 Task: Find connections with filter location Tadmaït with filter topic #personalbrandingwith filter profile language Spanish with filter current company Software Testing Studio with filter school Sri Venkateswara College of Engineering with filter industry Retail Pharmacies with filter service category Editing with filter keywords title Computer Programmer
Action: Mouse moved to (553, 73)
Screenshot: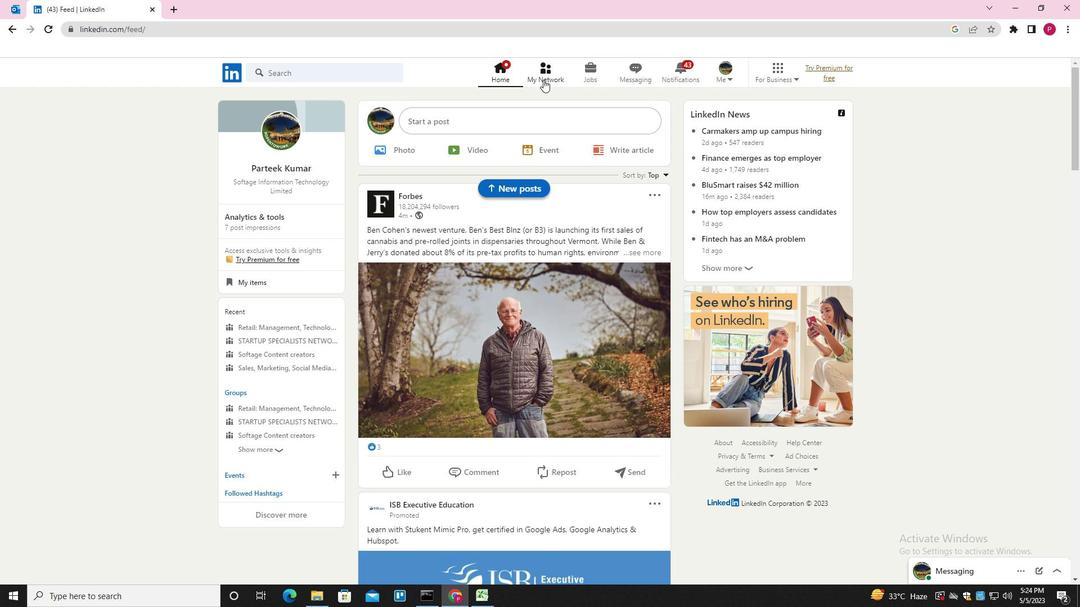 
Action: Mouse pressed left at (553, 73)
Screenshot: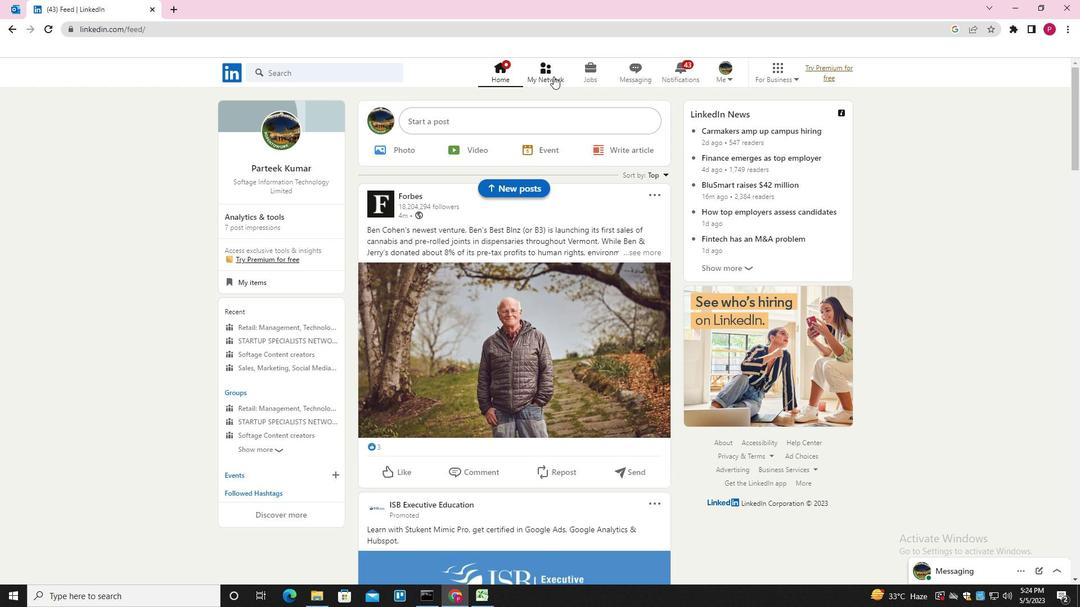 
Action: Mouse moved to (348, 139)
Screenshot: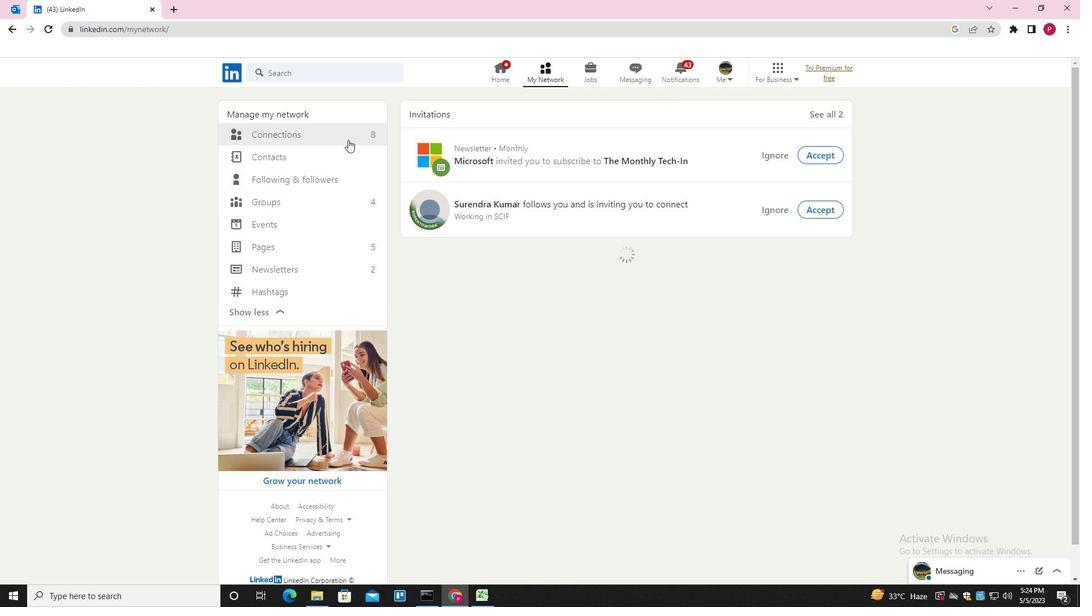 
Action: Mouse pressed left at (348, 139)
Screenshot: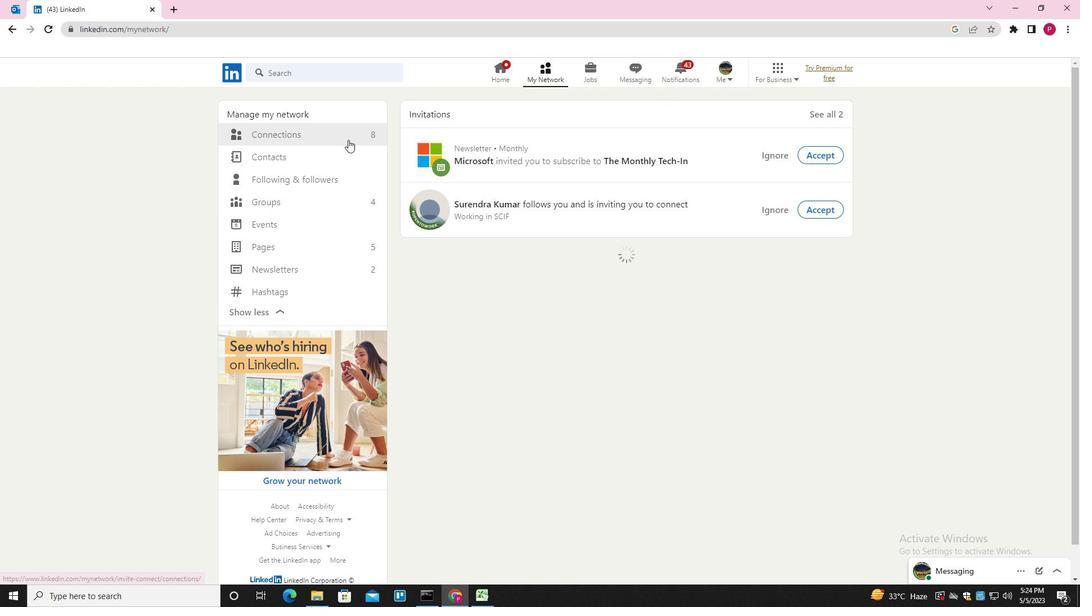 
Action: Mouse moved to (608, 138)
Screenshot: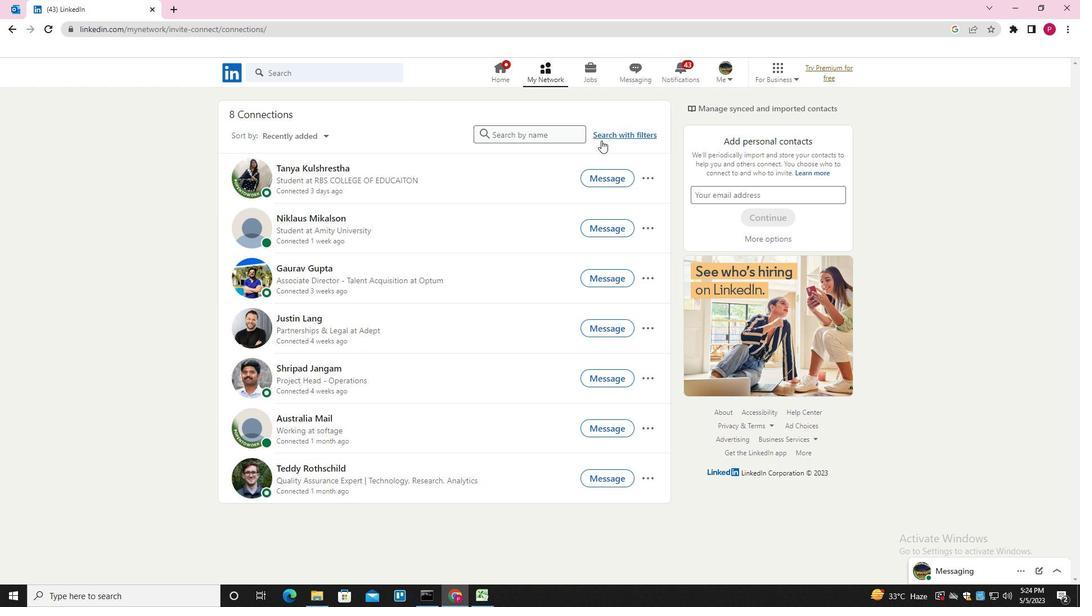 
Action: Mouse pressed left at (608, 138)
Screenshot: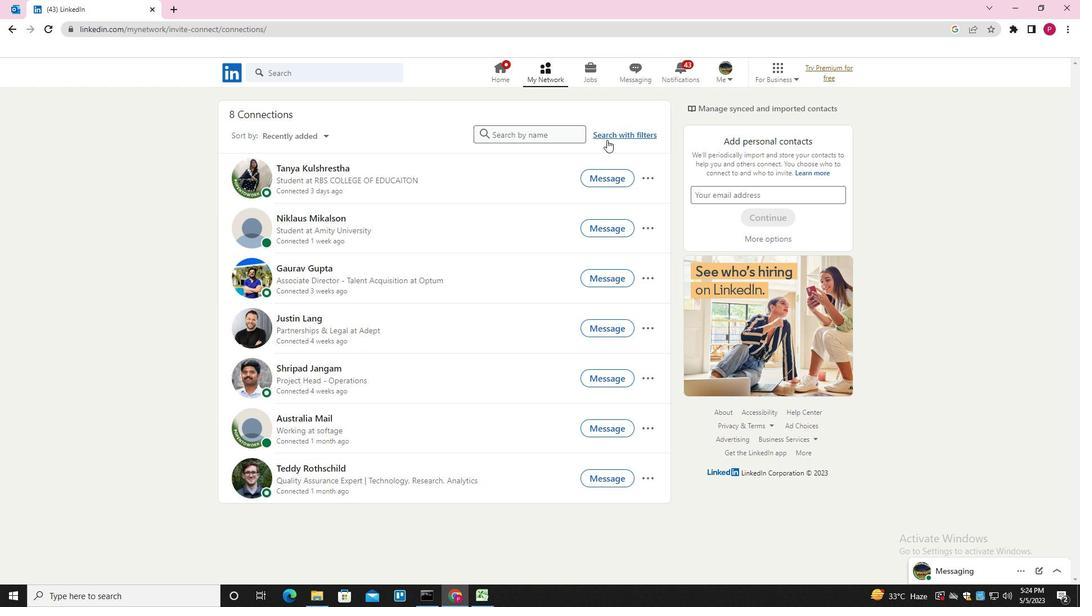 
Action: Mouse moved to (573, 103)
Screenshot: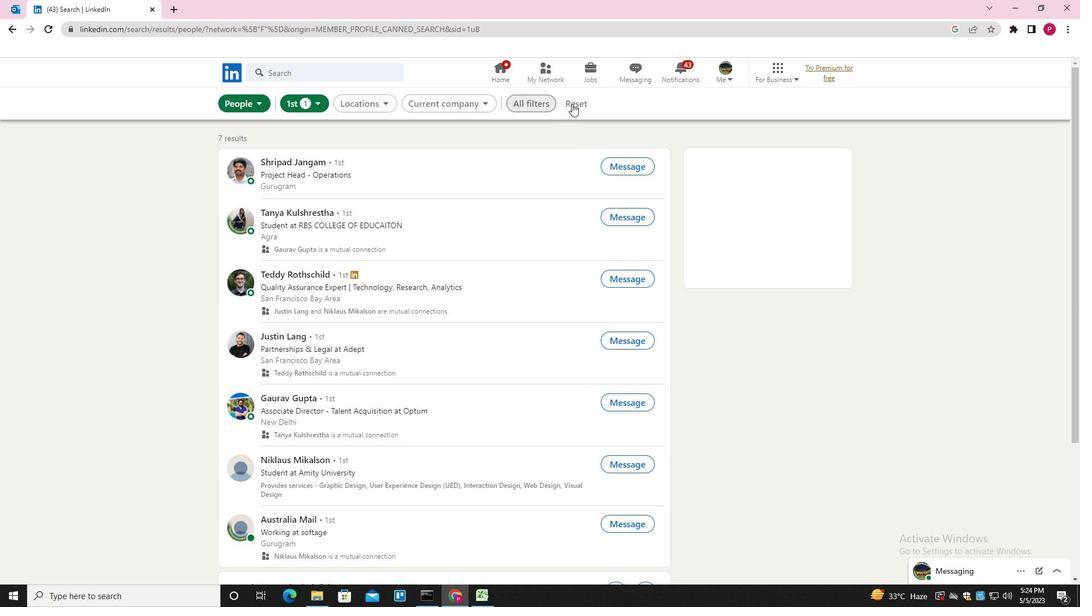 
Action: Mouse pressed left at (573, 103)
Screenshot: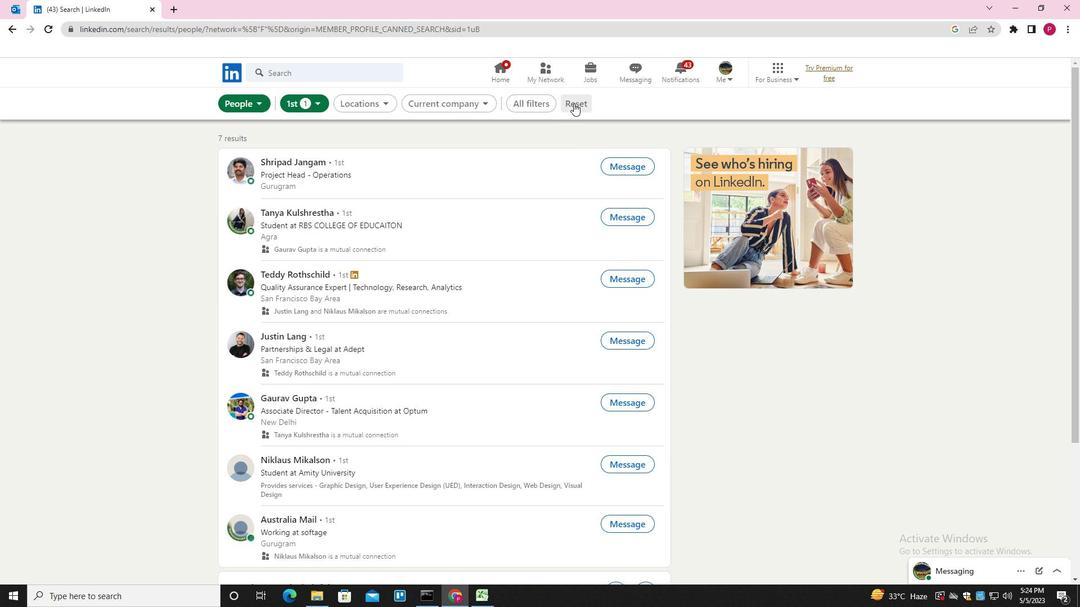 
Action: Mouse moved to (549, 103)
Screenshot: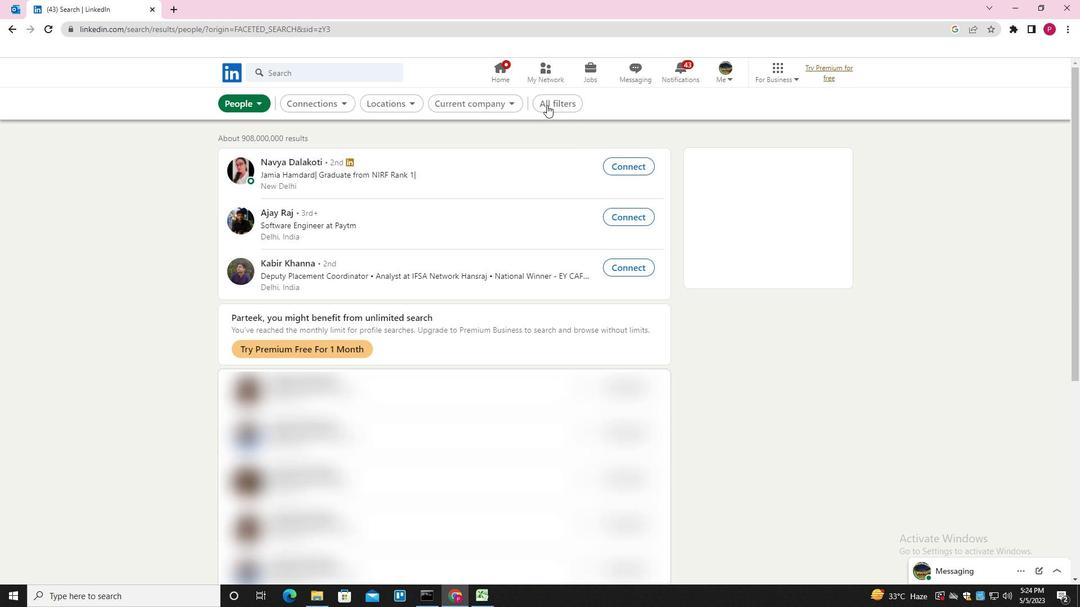 
Action: Mouse pressed left at (549, 103)
Screenshot: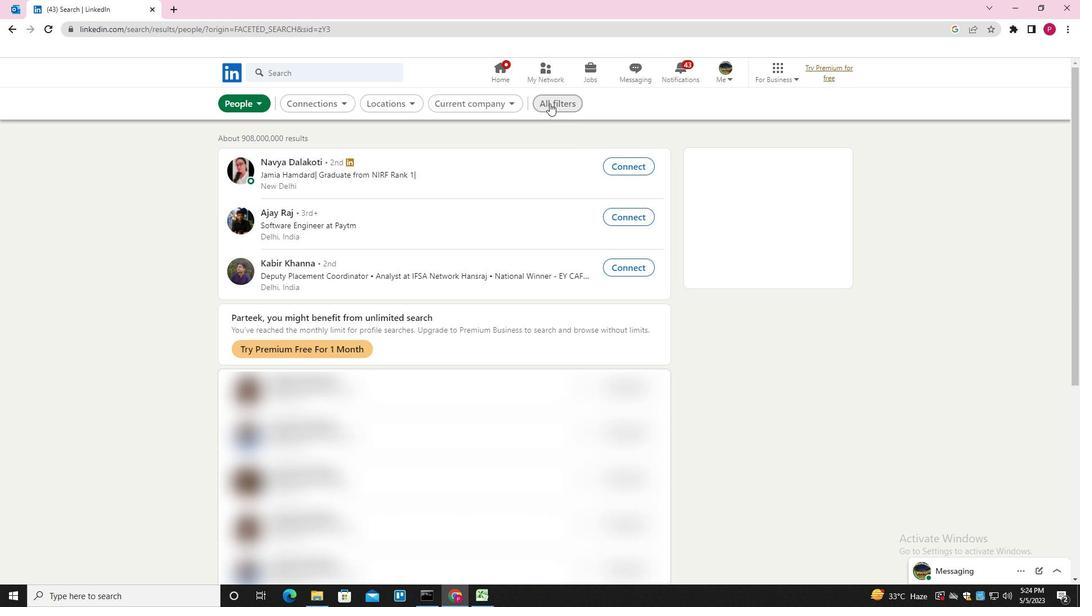 
Action: Mouse moved to (886, 274)
Screenshot: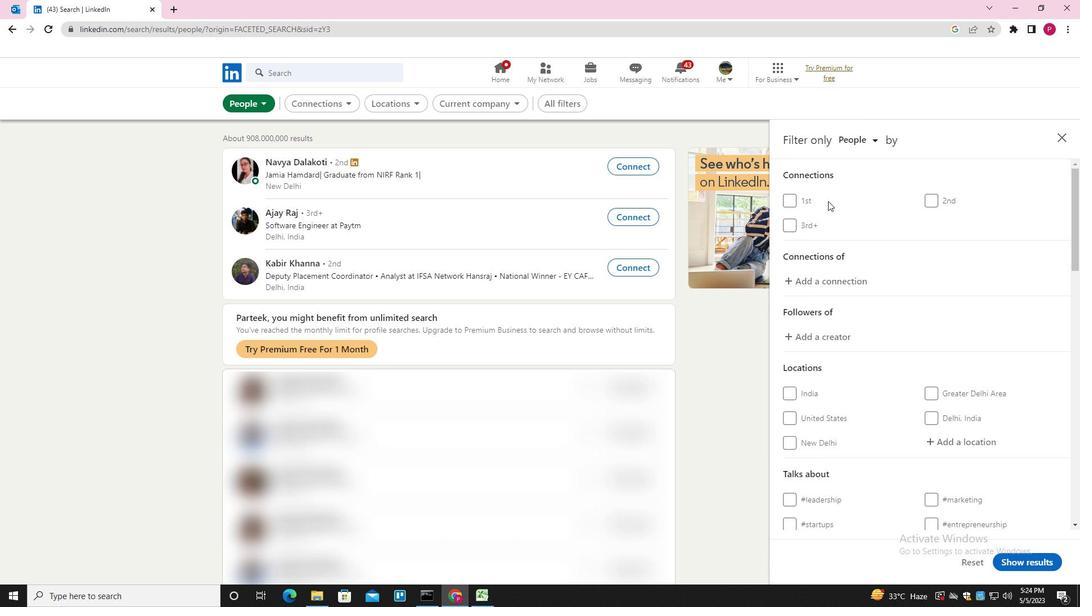 
Action: Mouse scrolled (886, 274) with delta (0, 0)
Screenshot: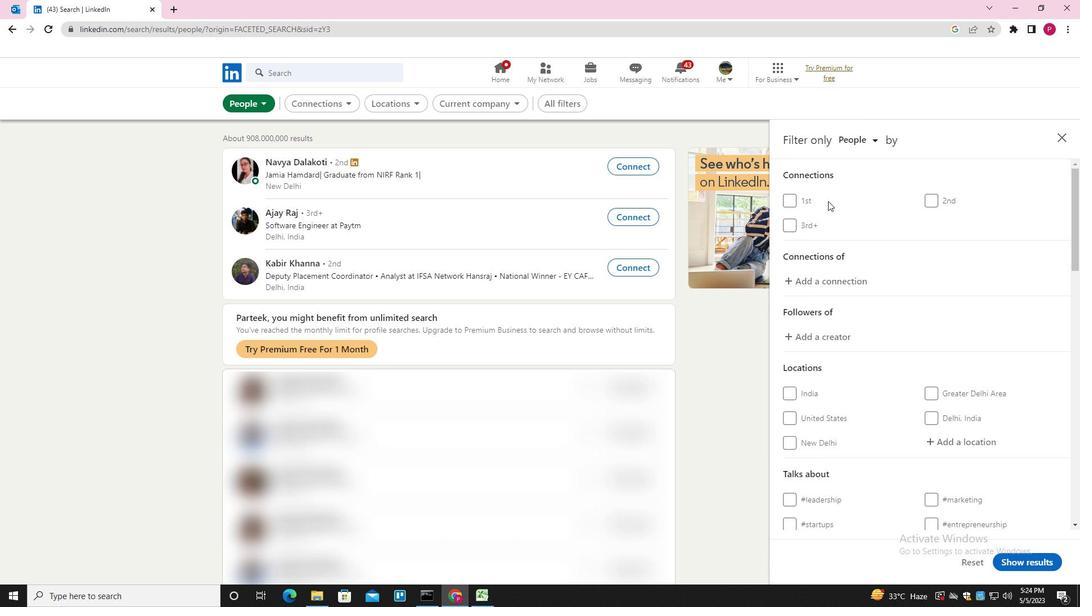 
Action: Mouse moved to (899, 296)
Screenshot: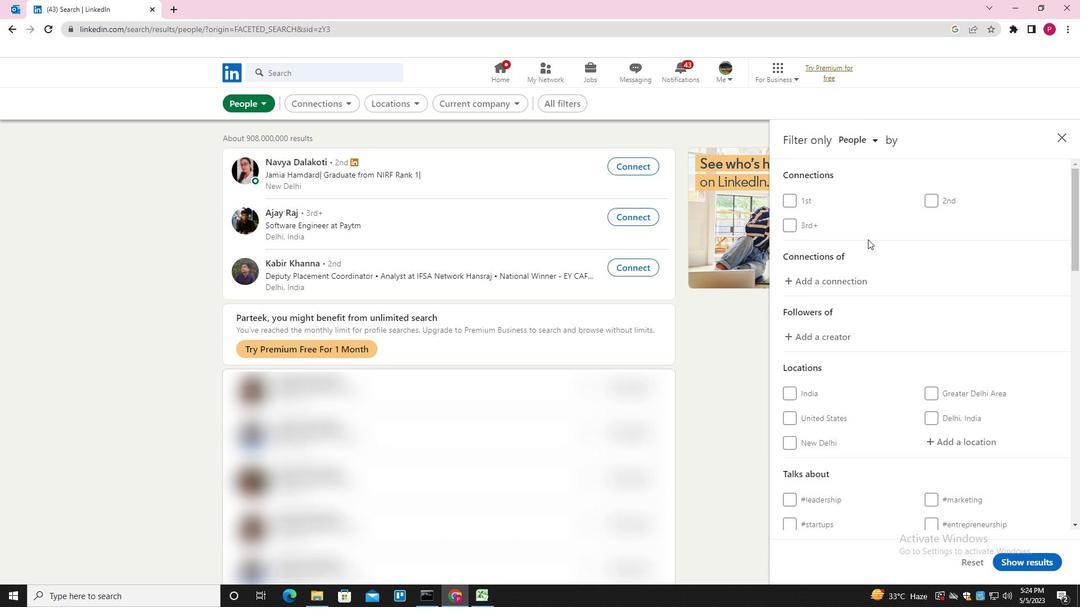 
Action: Mouse scrolled (899, 295) with delta (0, 0)
Screenshot: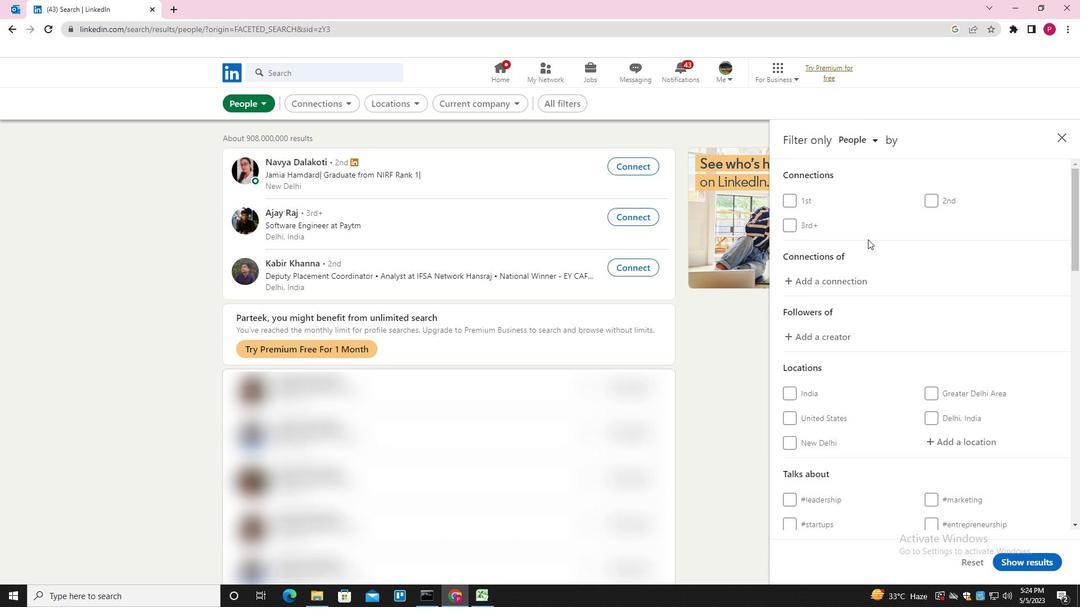
Action: Mouse moved to (947, 326)
Screenshot: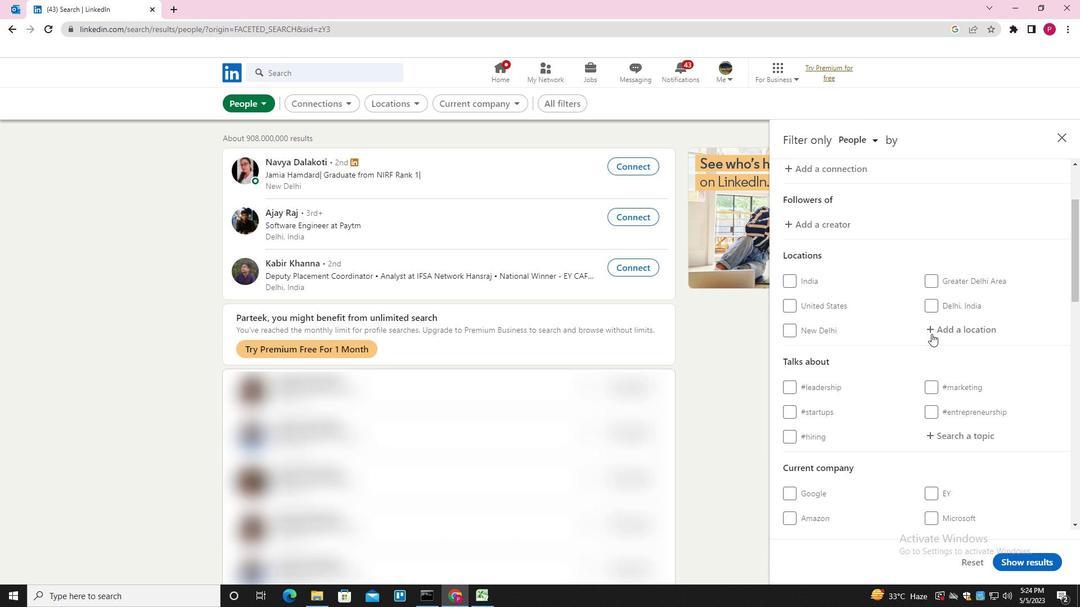 
Action: Mouse pressed left at (947, 326)
Screenshot: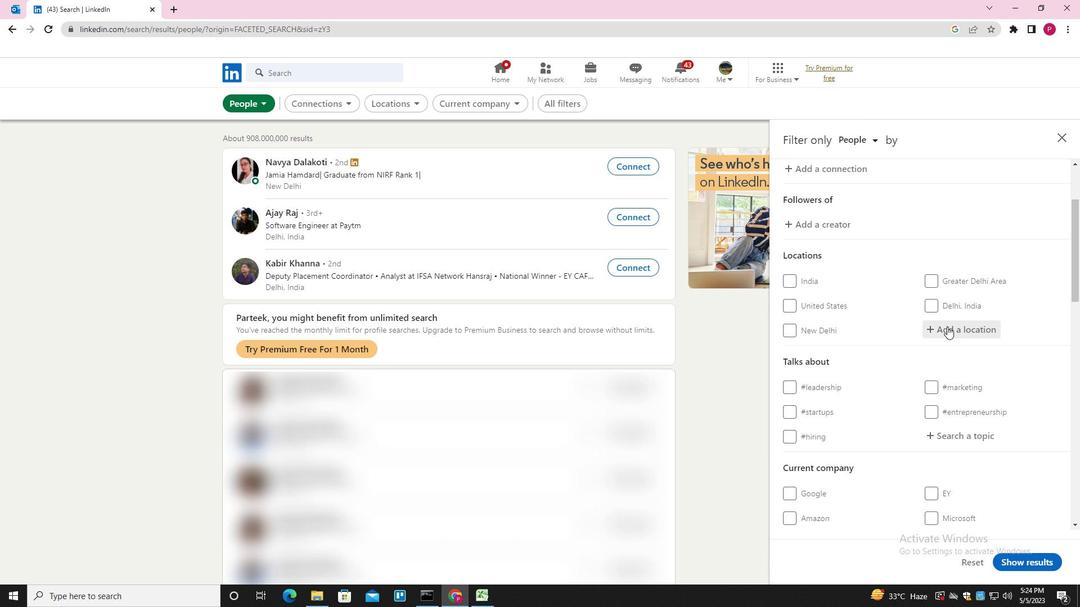 
Action: Key pressed <Key.shift>TAD<Key.space><Key.shift>MAI<Key.backspace><Key.backspace><Key.backspace><Key.backspace>MAIT<Key.down><Key.enter>
Screenshot: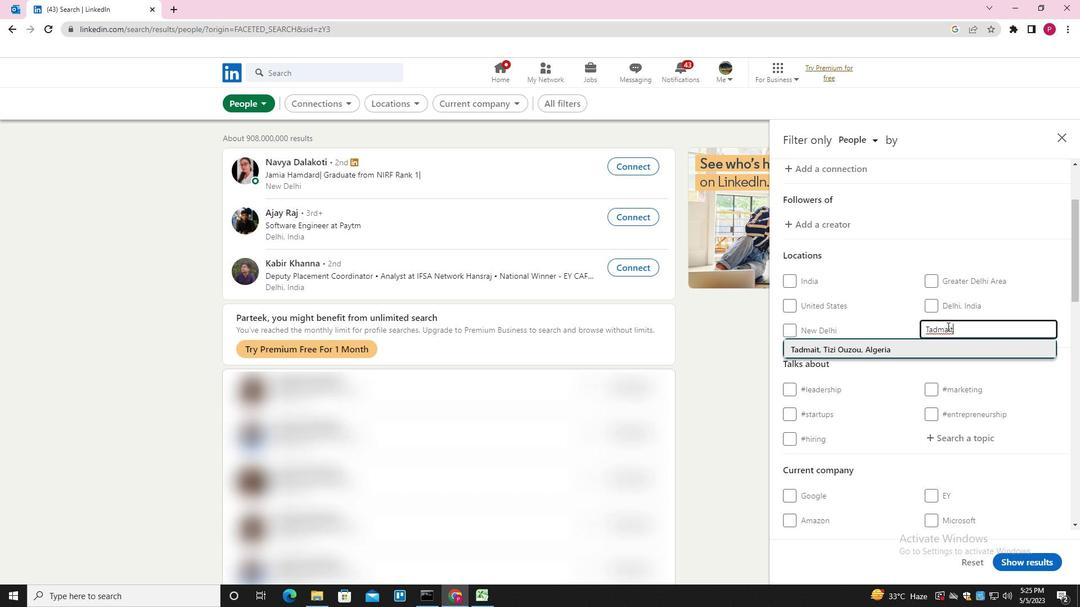 
Action: Mouse moved to (906, 313)
Screenshot: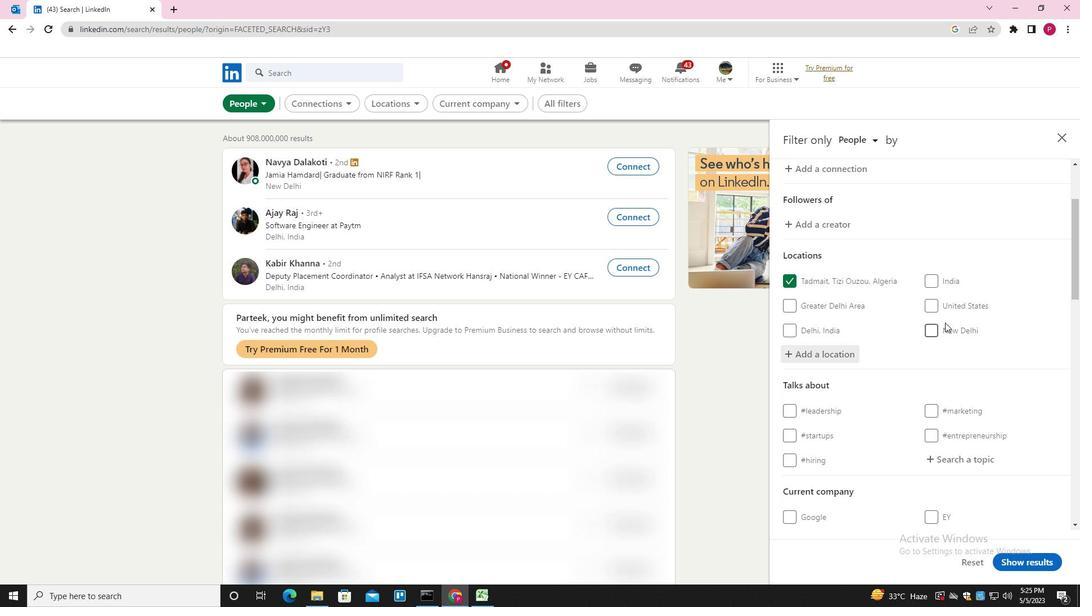 
Action: Mouse scrolled (906, 312) with delta (0, 0)
Screenshot: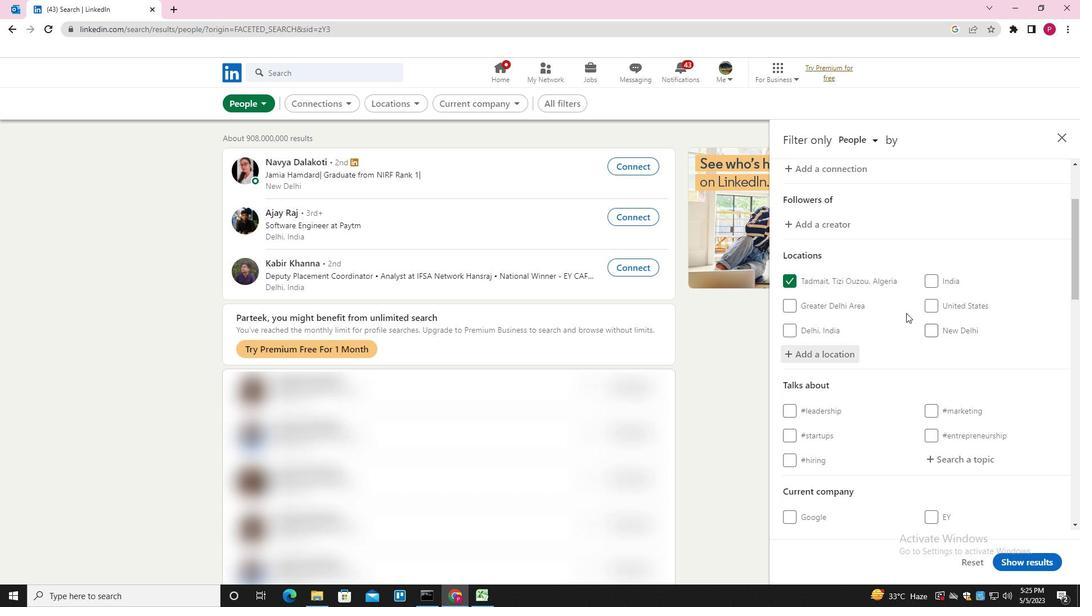 
Action: Mouse scrolled (906, 312) with delta (0, 0)
Screenshot: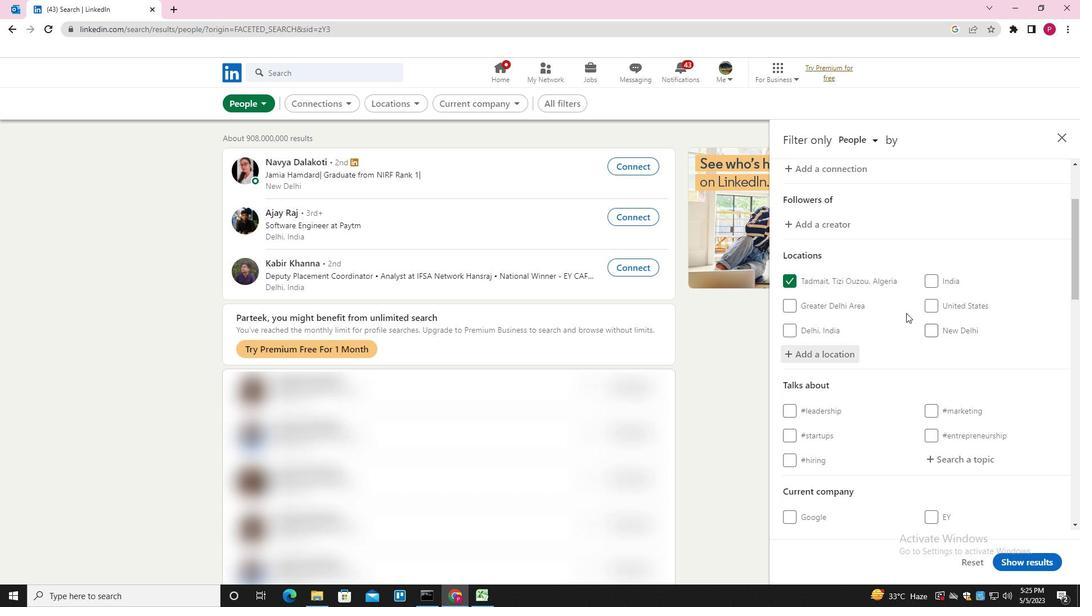 
Action: Mouse moved to (905, 314)
Screenshot: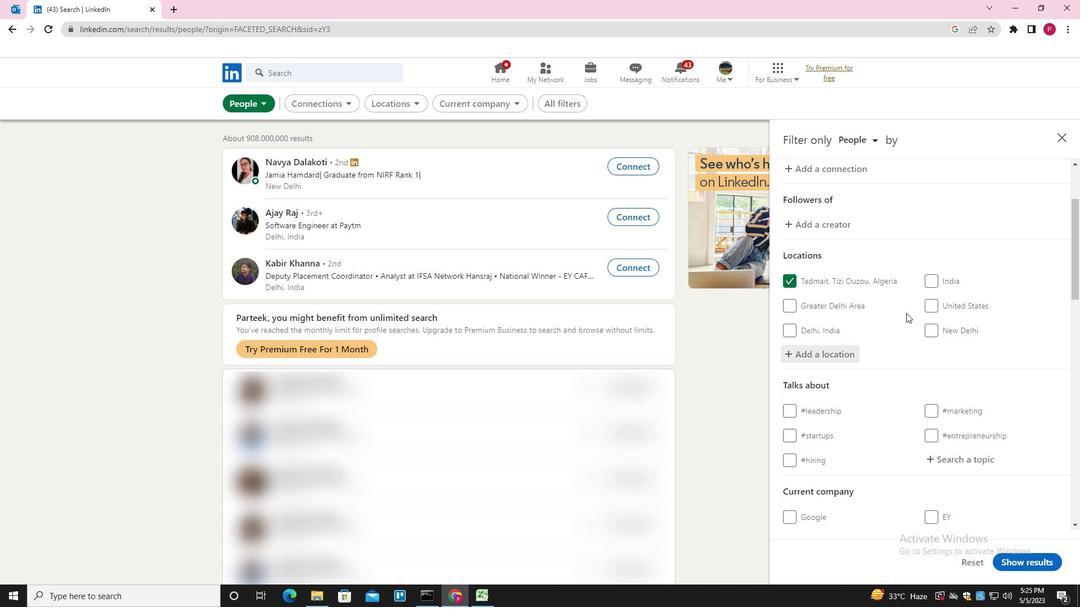 
Action: Mouse scrolled (905, 313) with delta (0, 0)
Screenshot: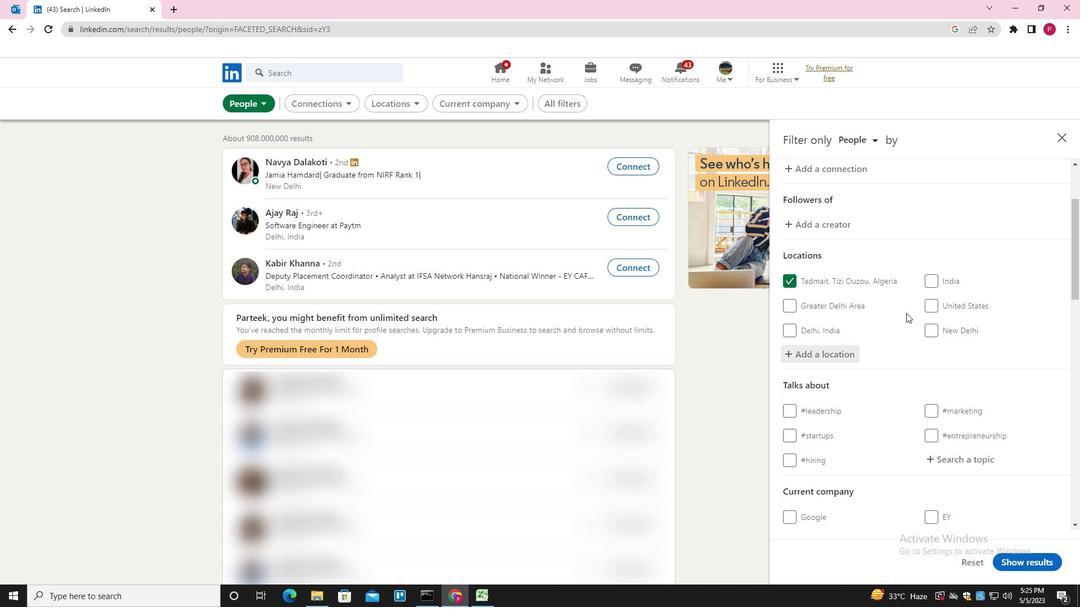 
Action: Mouse moved to (953, 289)
Screenshot: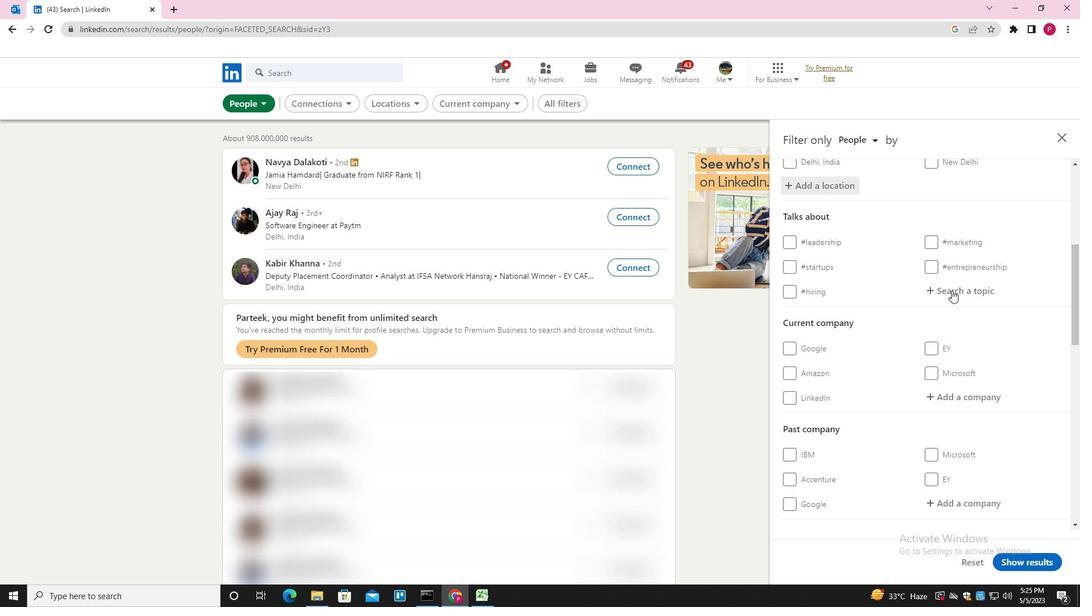 
Action: Mouse pressed left at (953, 289)
Screenshot: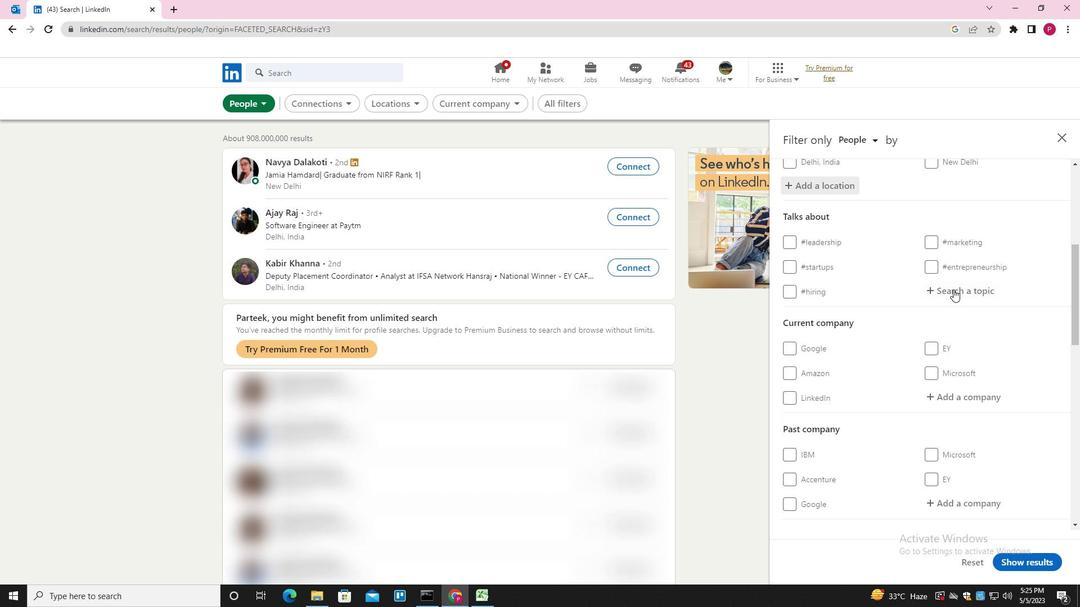 
Action: Key pressed PERSONALBRANDING<Key.down><Key.enter>
Screenshot: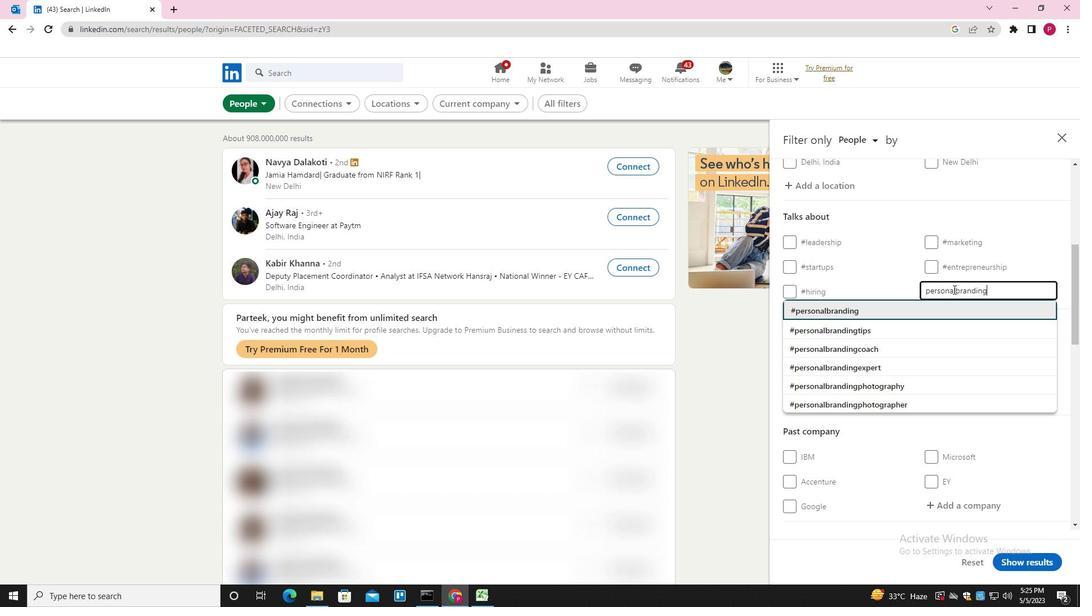 
Action: Mouse moved to (917, 293)
Screenshot: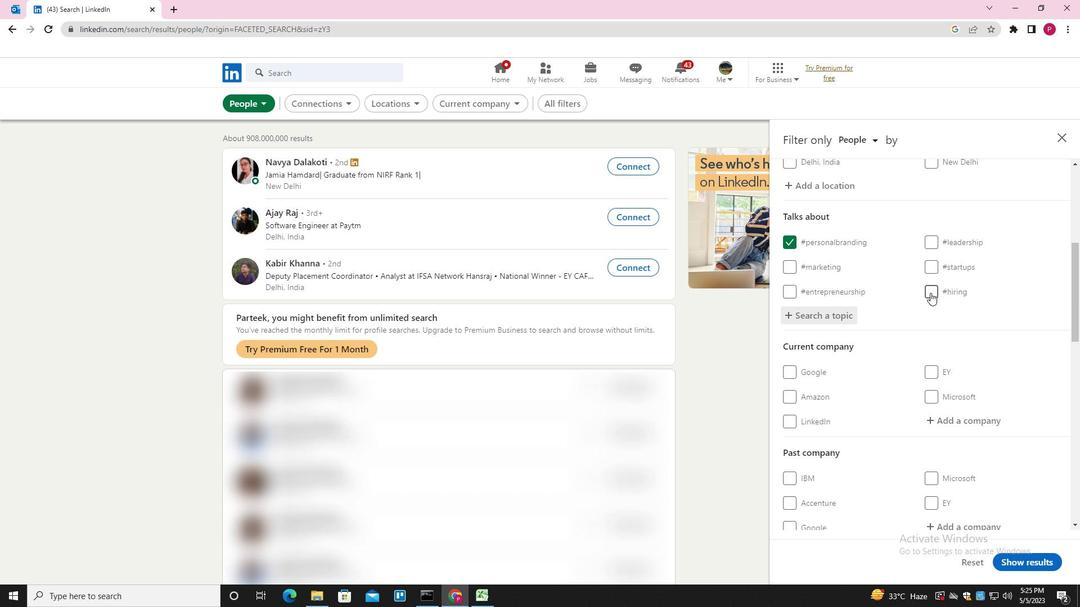 
Action: Mouse scrolled (917, 292) with delta (0, 0)
Screenshot: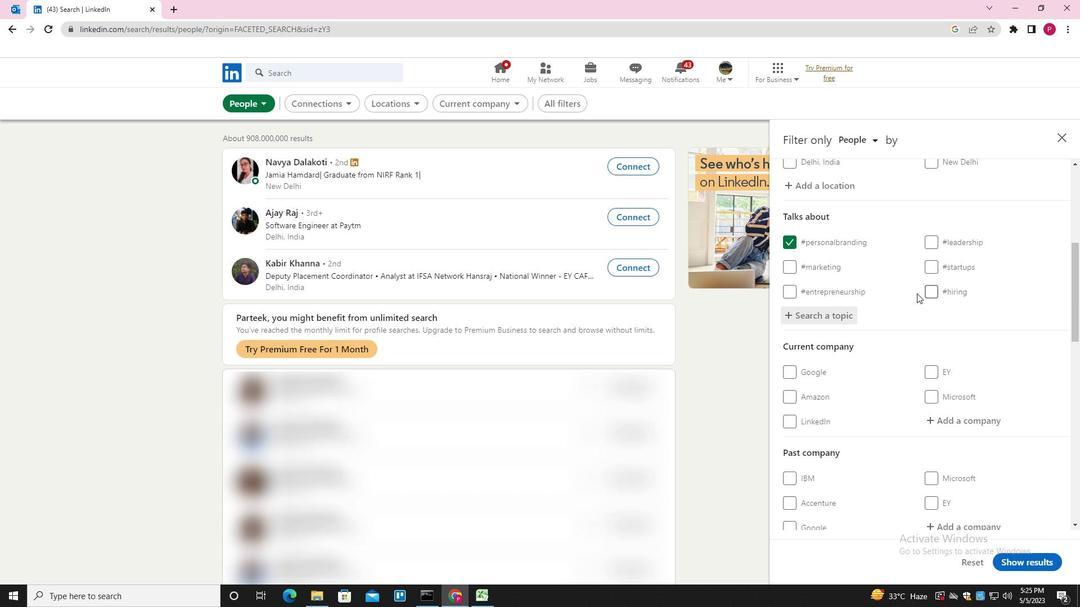 
Action: Mouse scrolled (917, 292) with delta (0, 0)
Screenshot: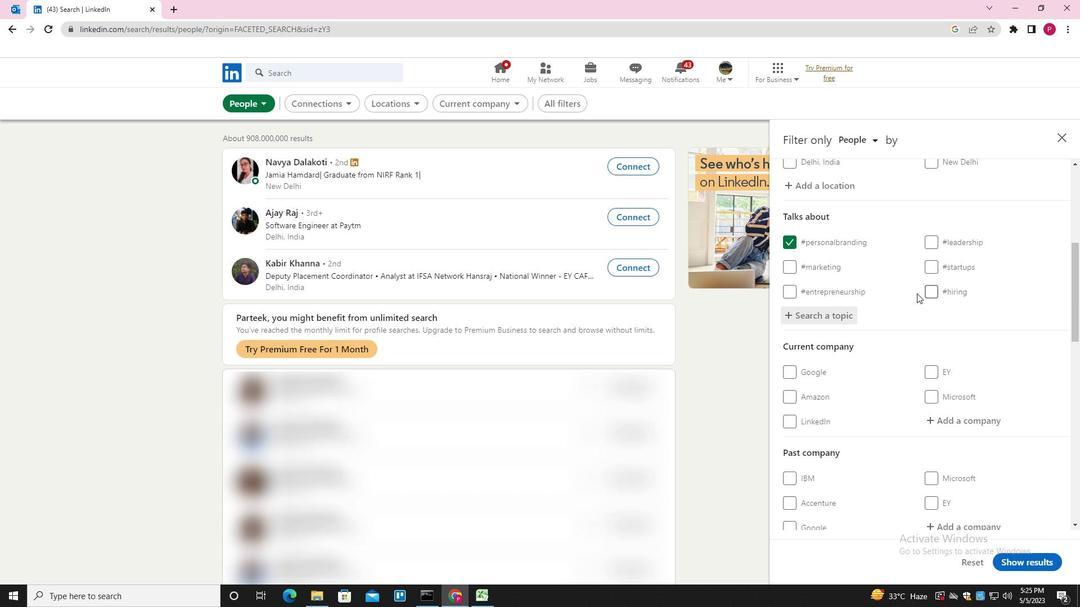 
Action: Mouse scrolled (917, 292) with delta (0, 0)
Screenshot: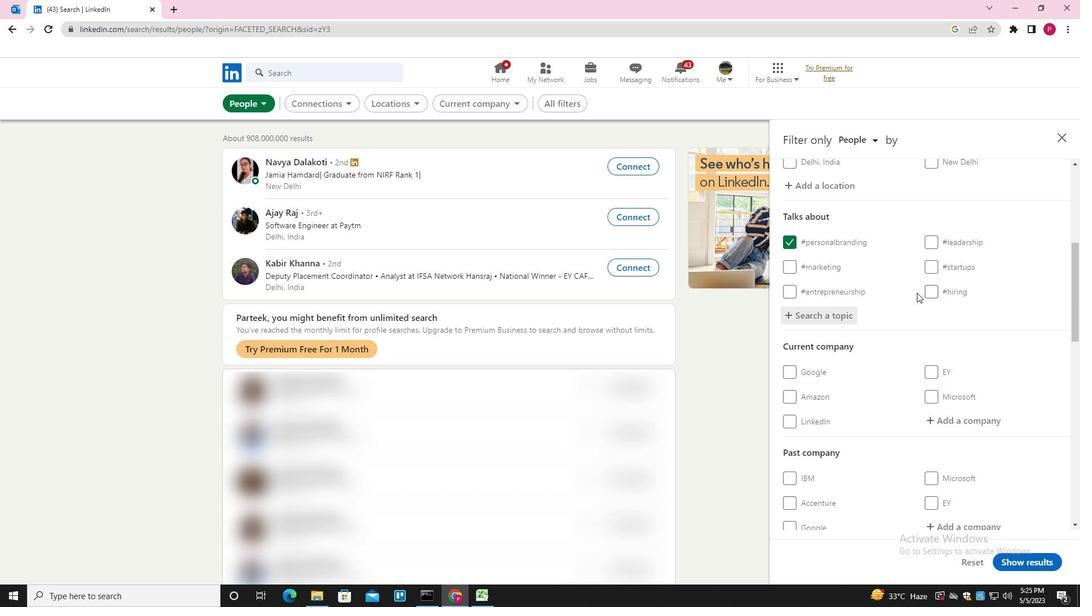 
Action: Mouse scrolled (917, 292) with delta (0, 0)
Screenshot: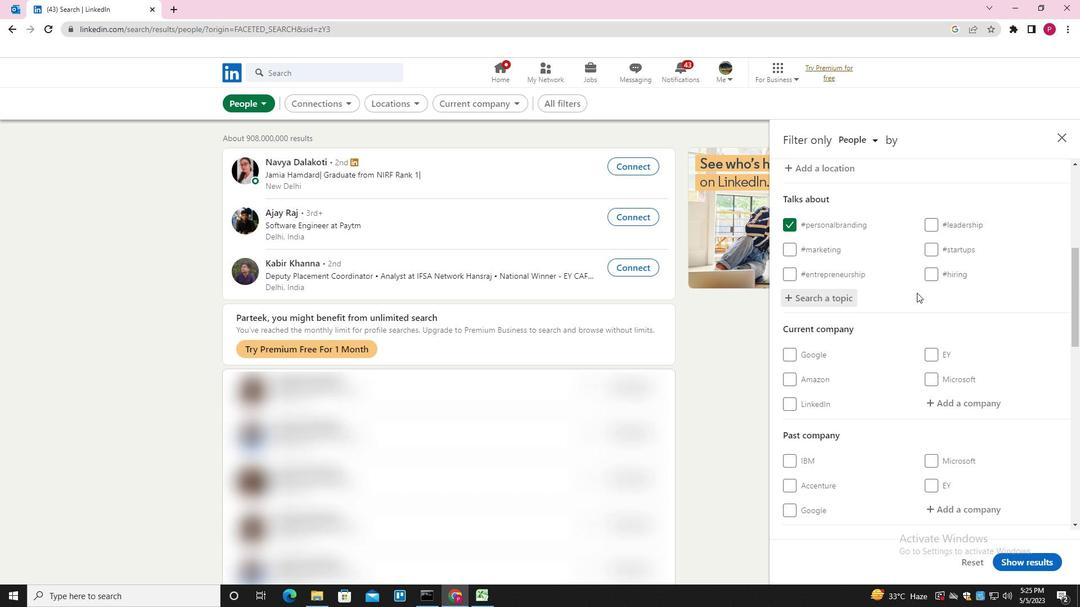 
Action: Mouse moved to (908, 277)
Screenshot: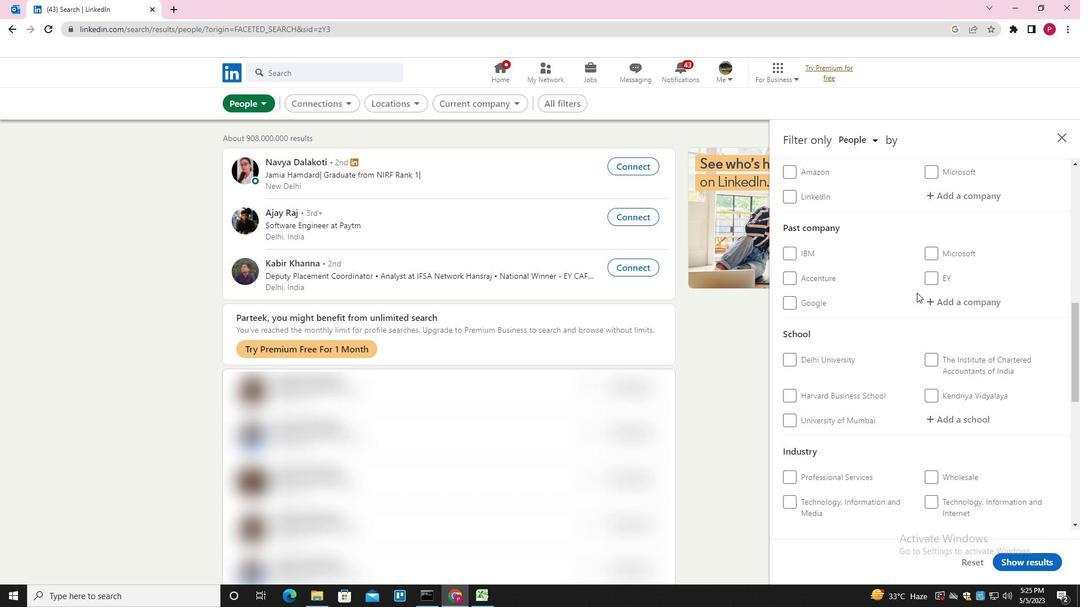 
Action: Mouse scrolled (908, 276) with delta (0, 0)
Screenshot: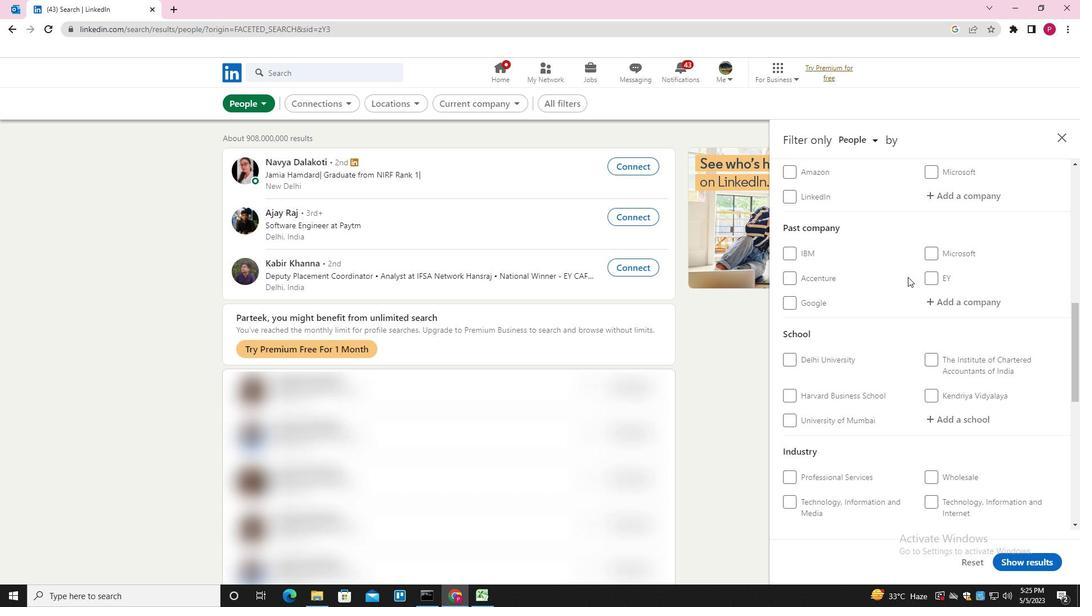 
Action: Mouse scrolled (908, 276) with delta (0, 0)
Screenshot: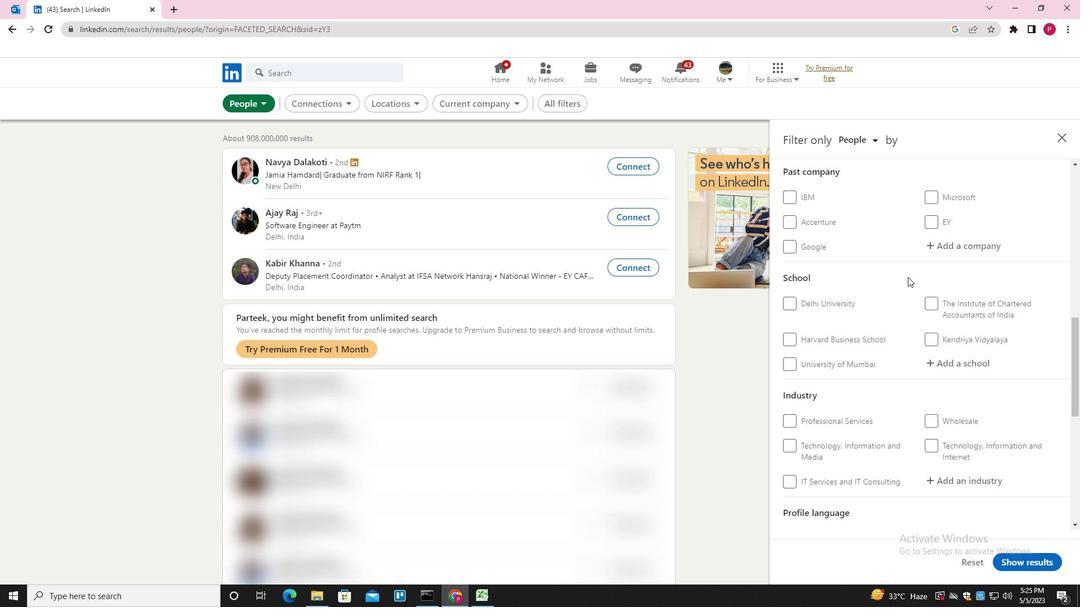 
Action: Mouse scrolled (908, 276) with delta (0, 0)
Screenshot: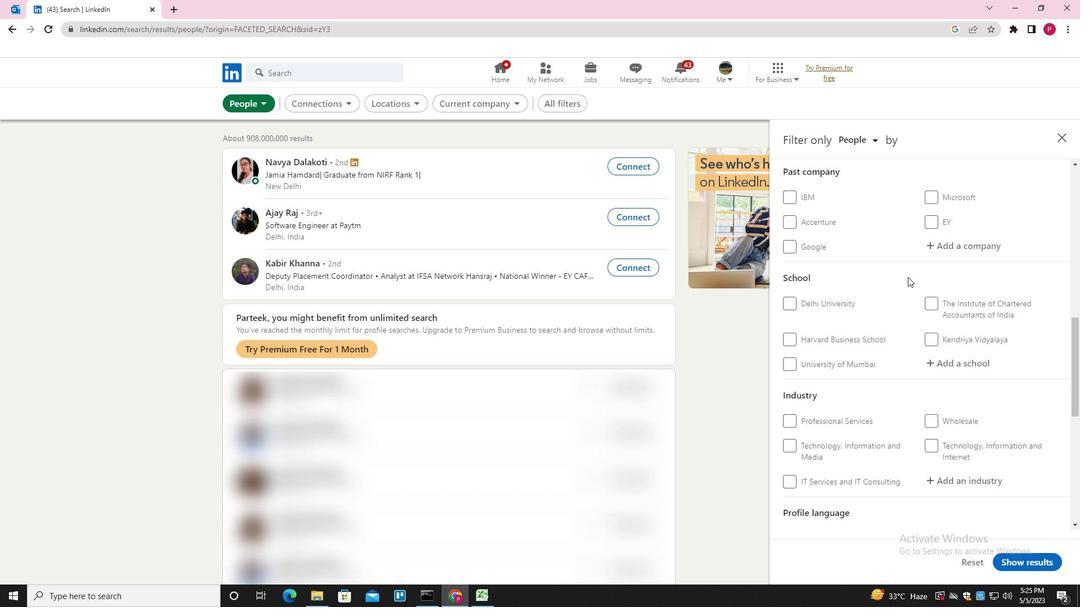 
Action: Mouse moved to (878, 320)
Screenshot: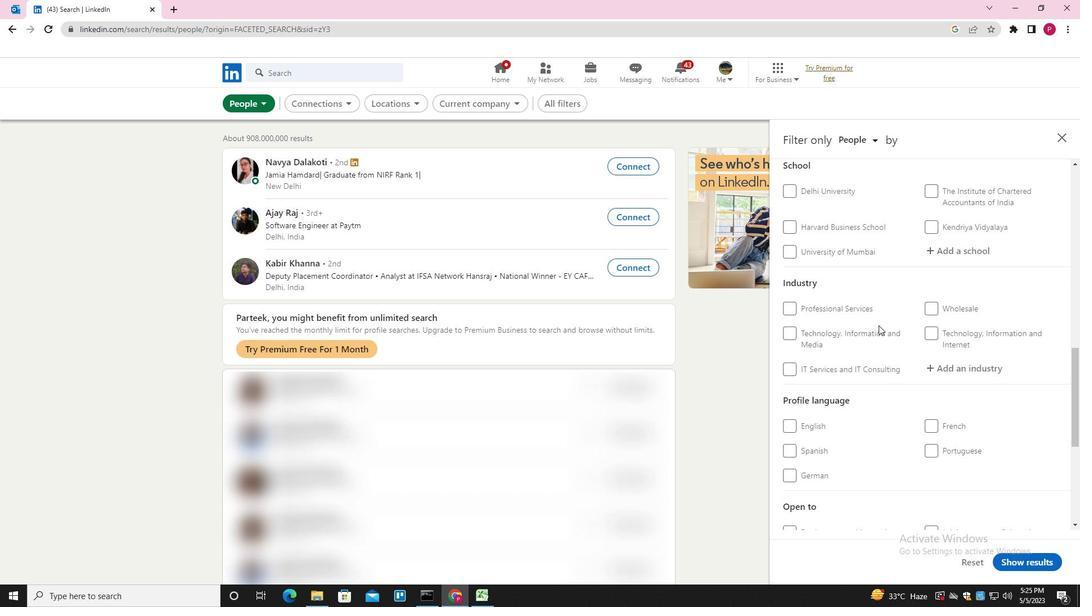
Action: Mouse scrolled (878, 319) with delta (0, 0)
Screenshot: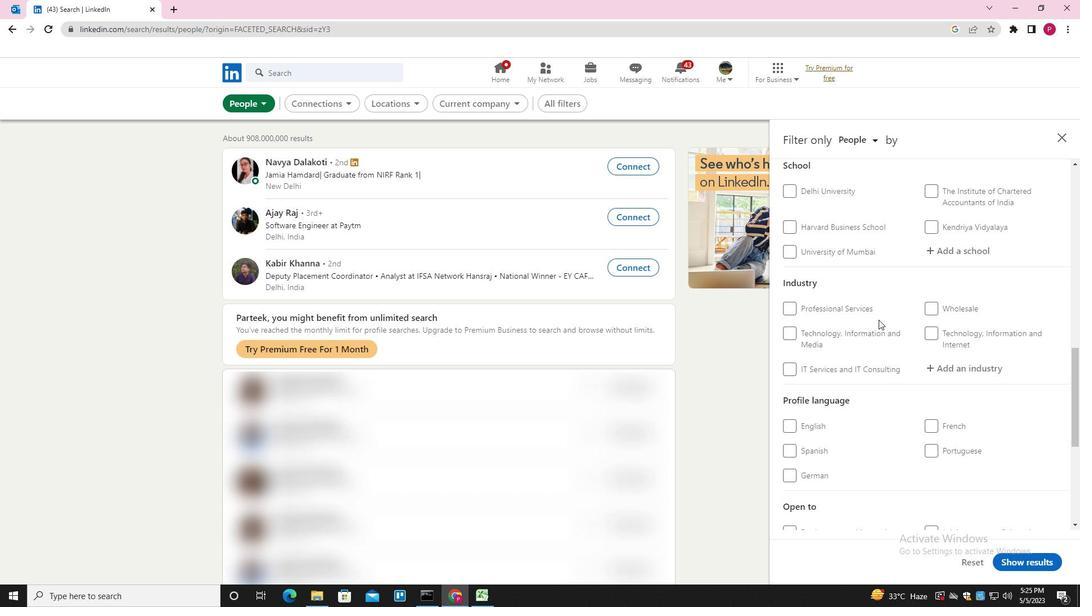 
Action: Mouse scrolled (878, 319) with delta (0, 0)
Screenshot: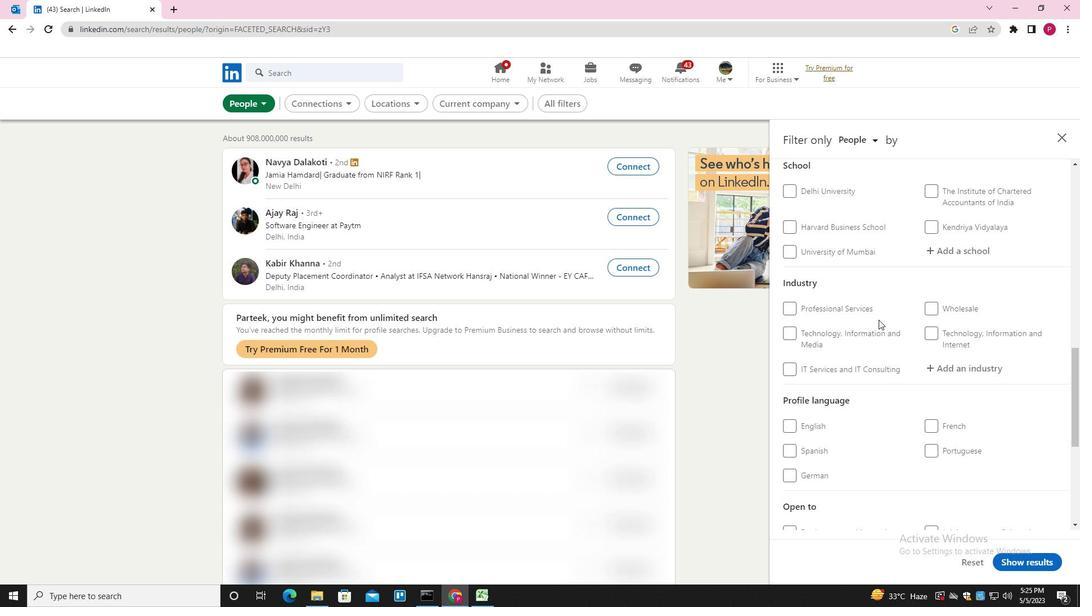
Action: Mouse scrolled (878, 319) with delta (0, 0)
Screenshot: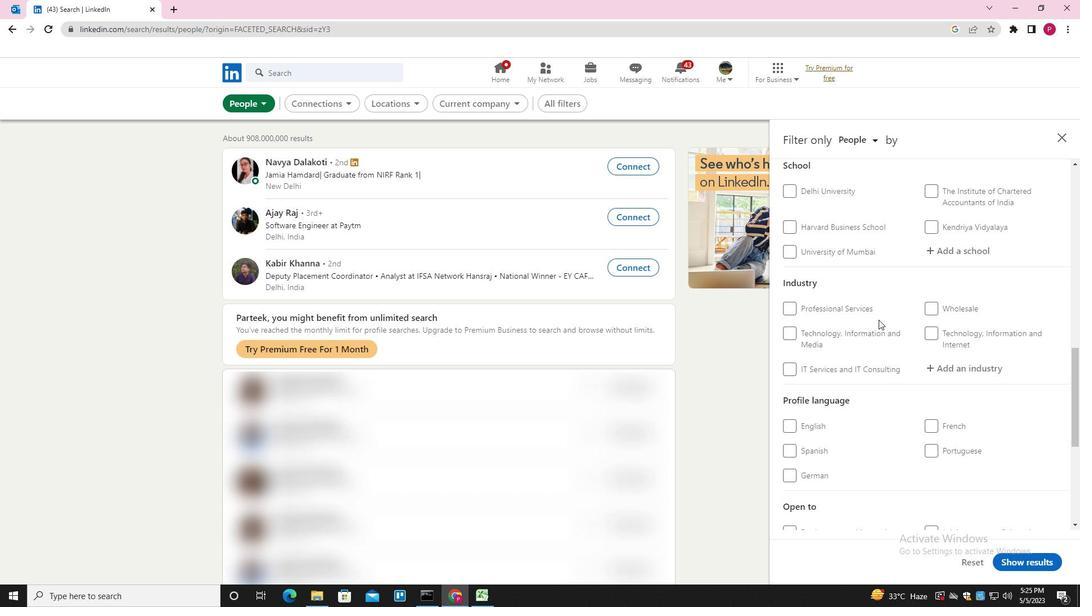 
Action: Mouse moved to (809, 280)
Screenshot: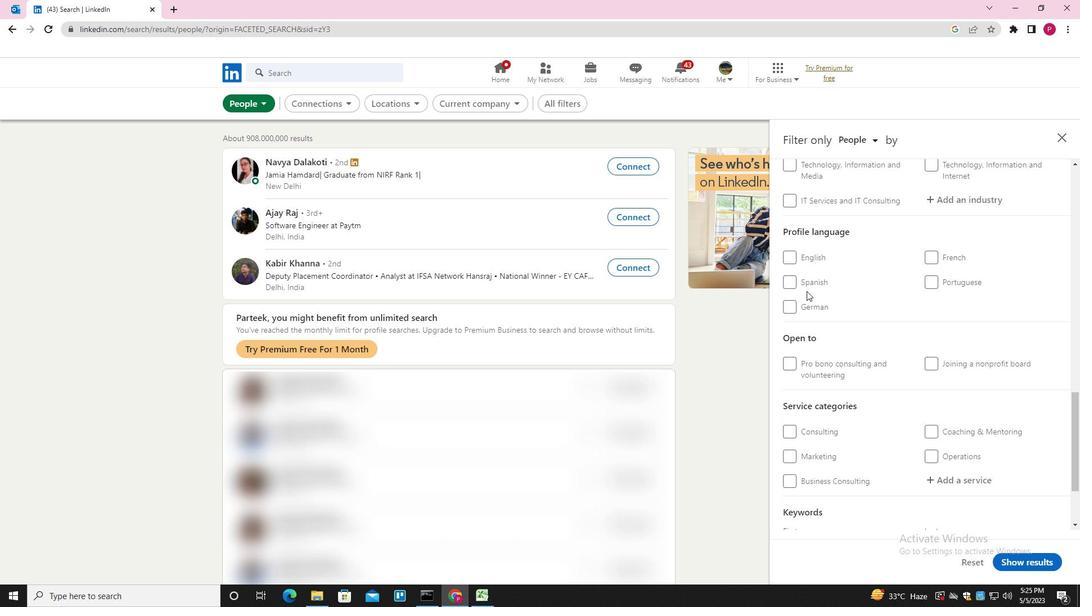 
Action: Mouse pressed left at (809, 280)
Screenshot: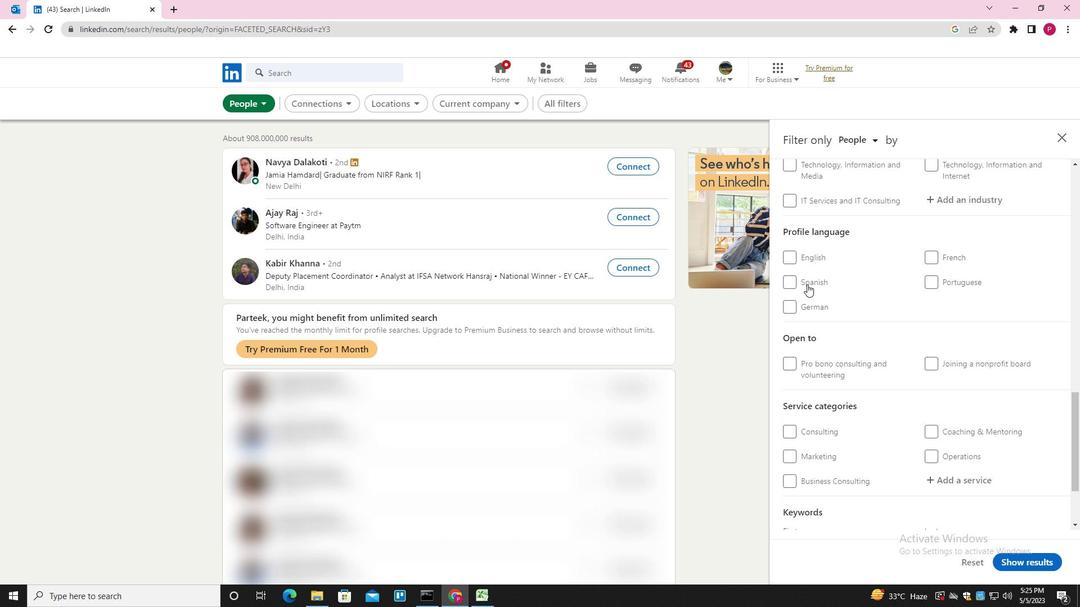 
Action: Mouse moved to (869, 314)
Screenshot: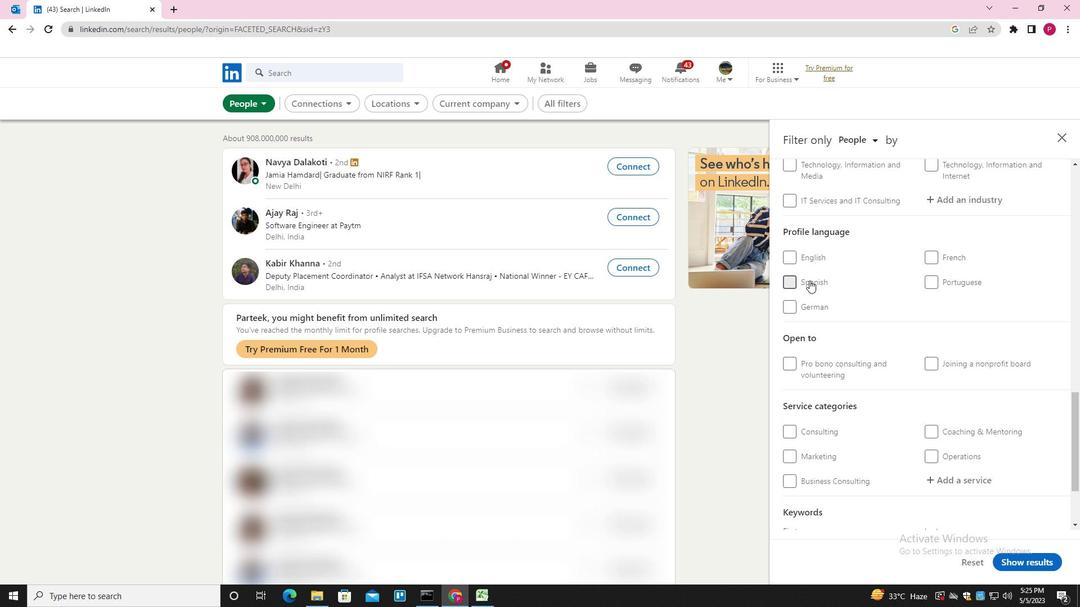 
Action: Mouse scrolled (869, 315) with delta (0, 0)
Screenshot: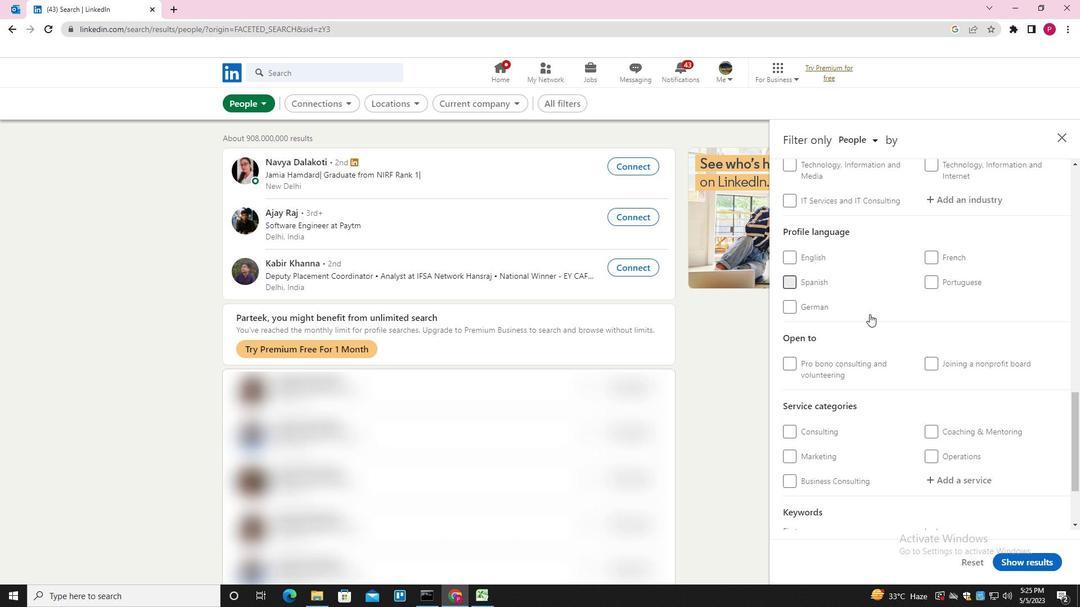 
Action: Mouse scrolled (869, 315) with delta (0, 0)
Screenshot: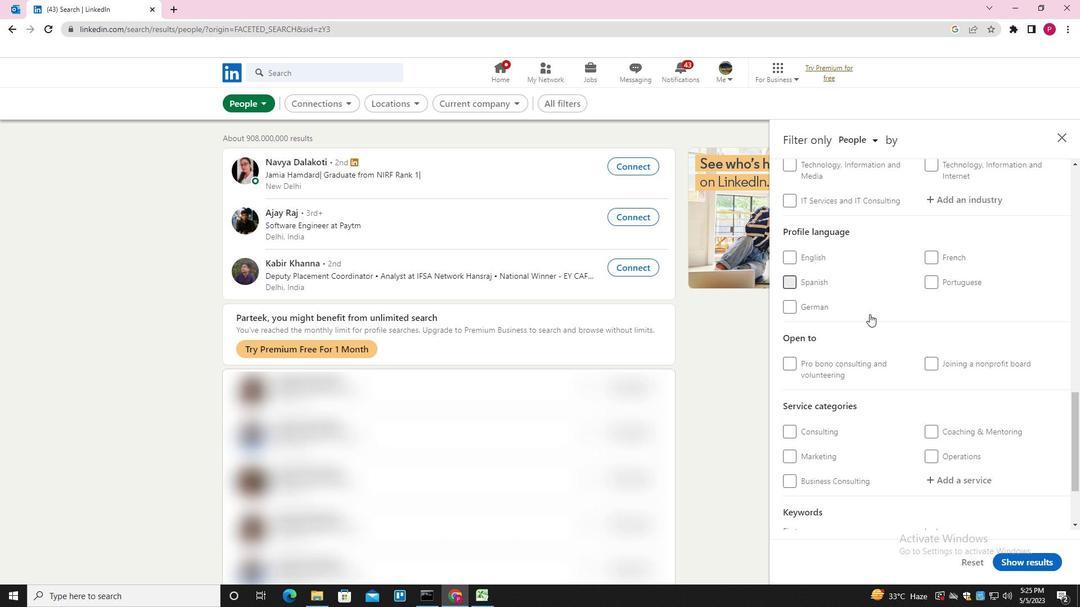 
Action: Mouse scrolled (869, 315) with delta (0, 0)
Screenshot: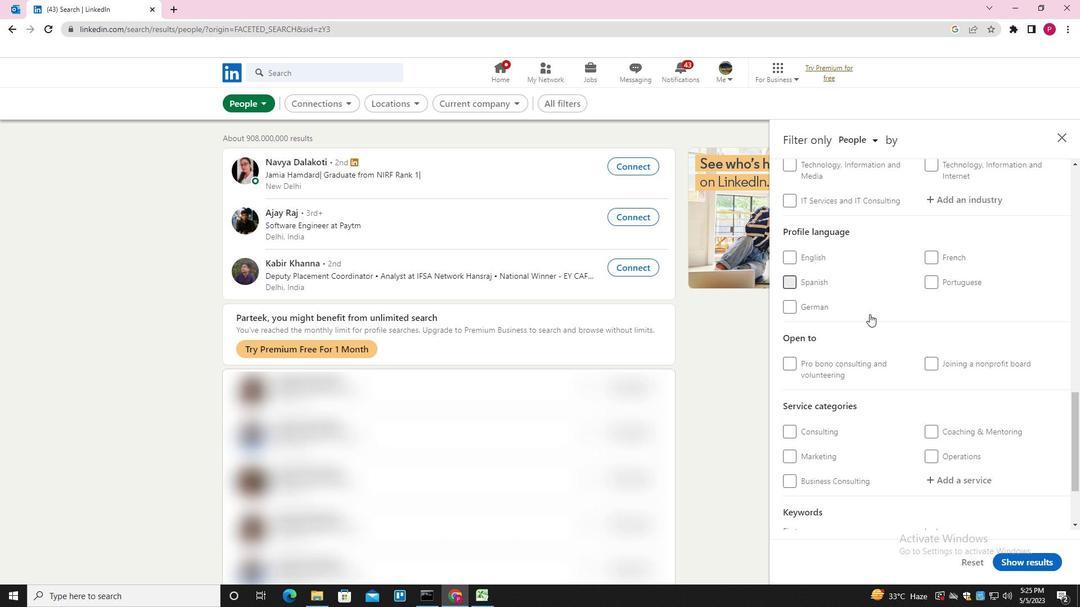 
Action: Mouse scrolled (869, 315) with delta (0, 0)
Screenshot: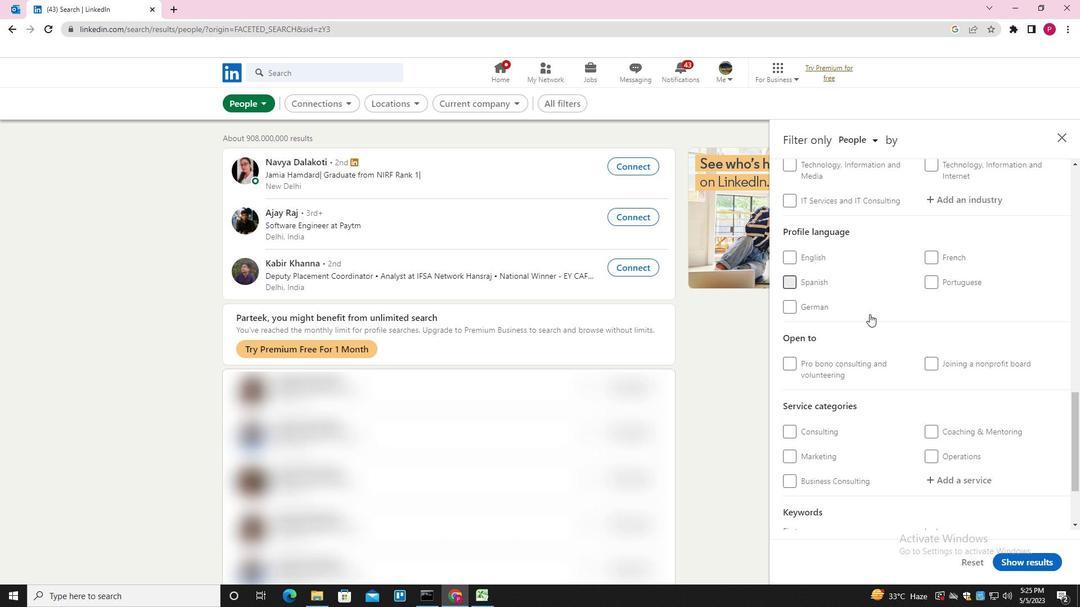 
Action: Mouse scrolled (869, 315) with delta (0, 0)
Screenshot: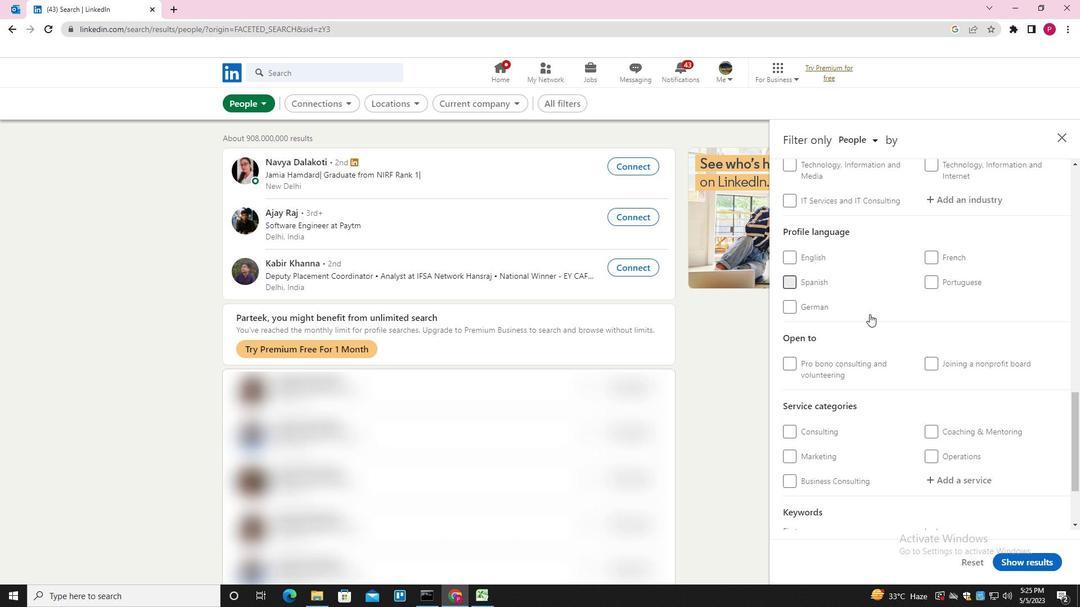 
Action: Mouse scrolled (869, 315) with delta (0, 0)
Screenshot: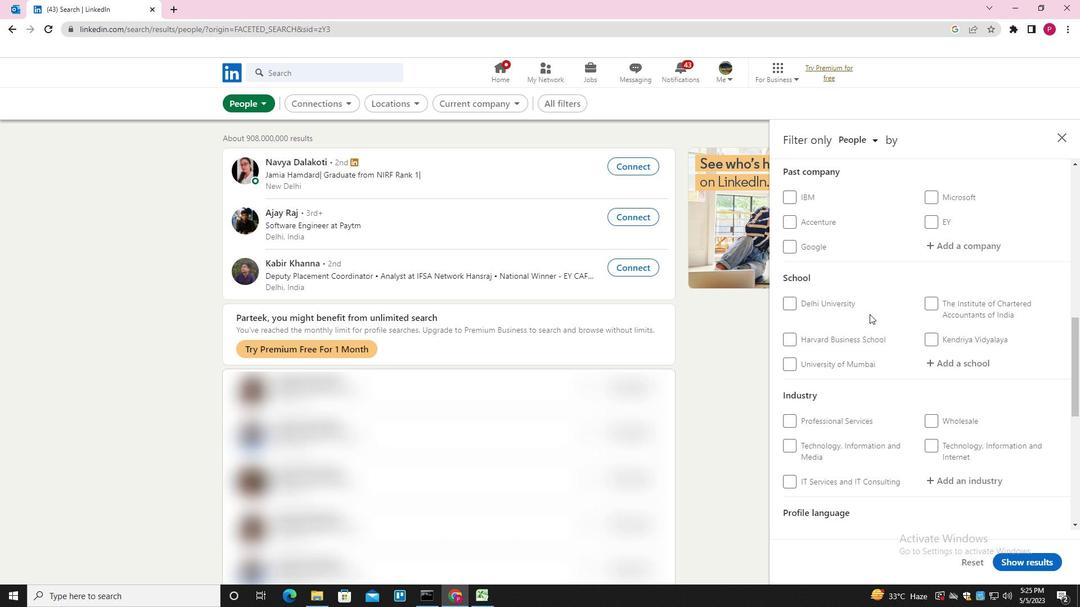 
Action: Mouse scrolled (869, 315) with delta (0, 0)
Screenshot: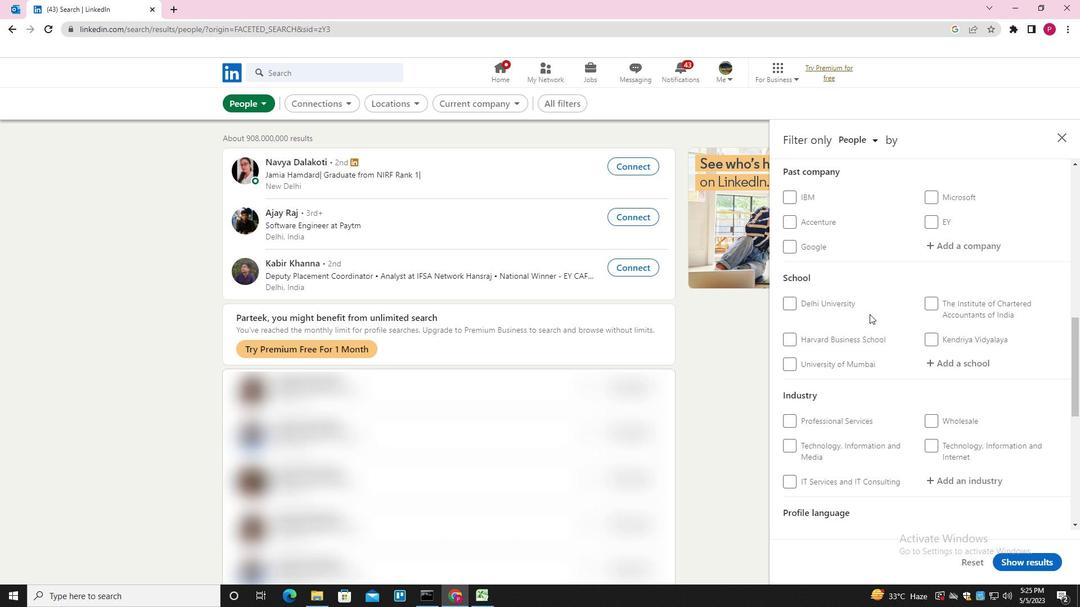 
Action: Mouse scrolled (869, 315) with delta (0, 0)
Screenshot: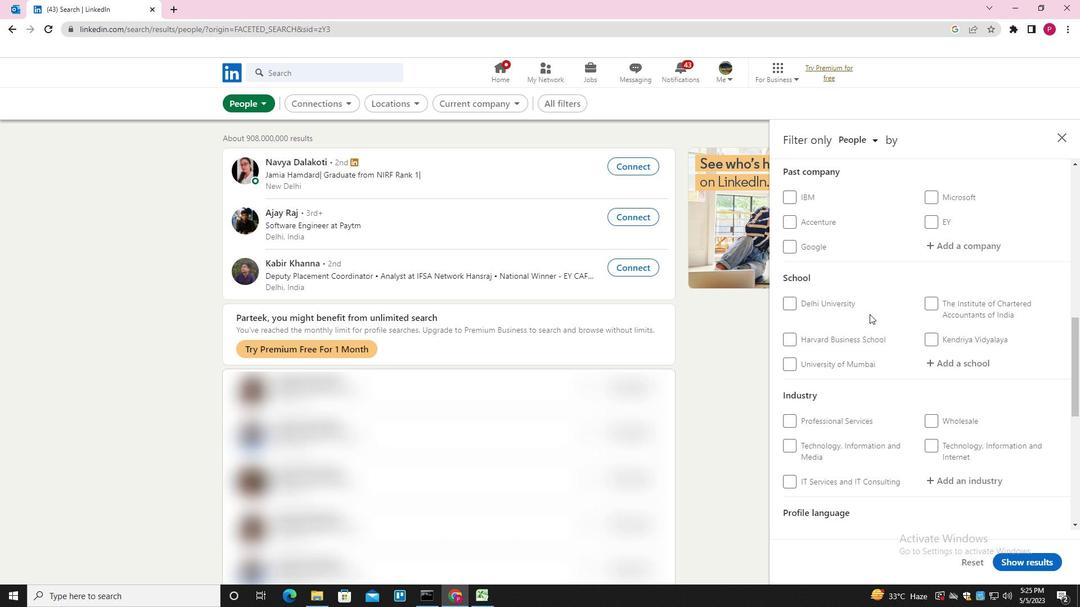 
Action: Mouse moved to (976, 308)
Screenshot: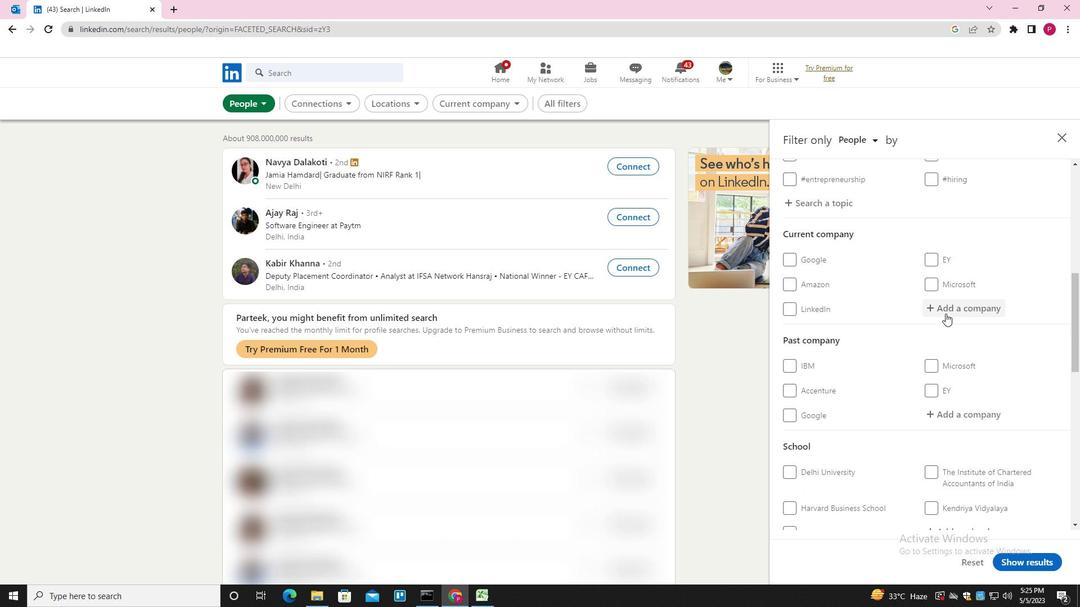 
Action: Mouse pressed left at (976, 308)
Screenshot: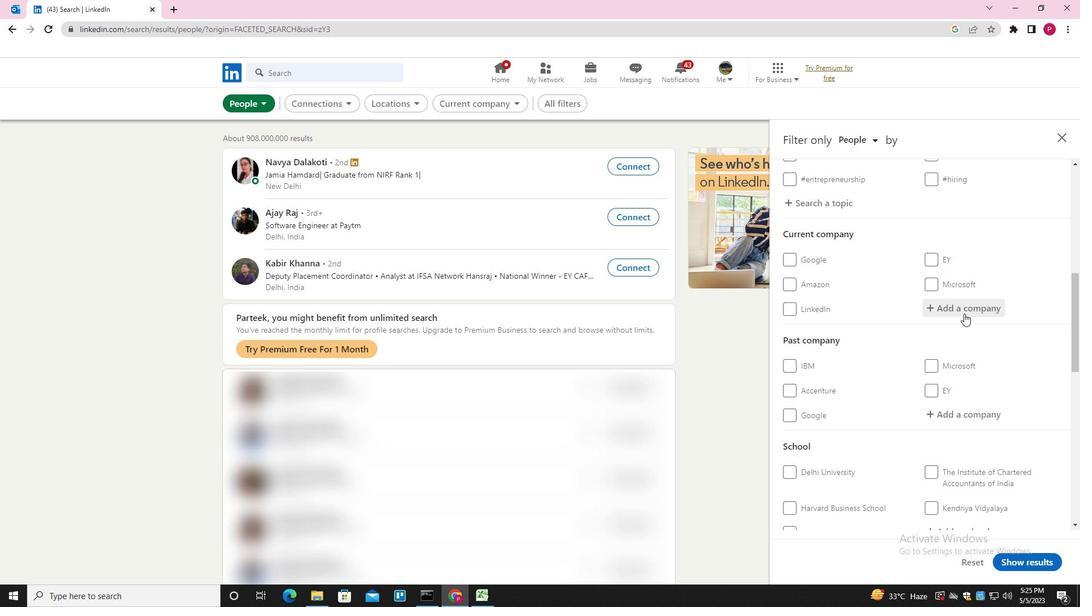 
Action: Key pressed <Key.shift>SOFTWARE<Key.space><Key.shift>TESTING<Key.space><Key.down><Key.enter>
Screenshot: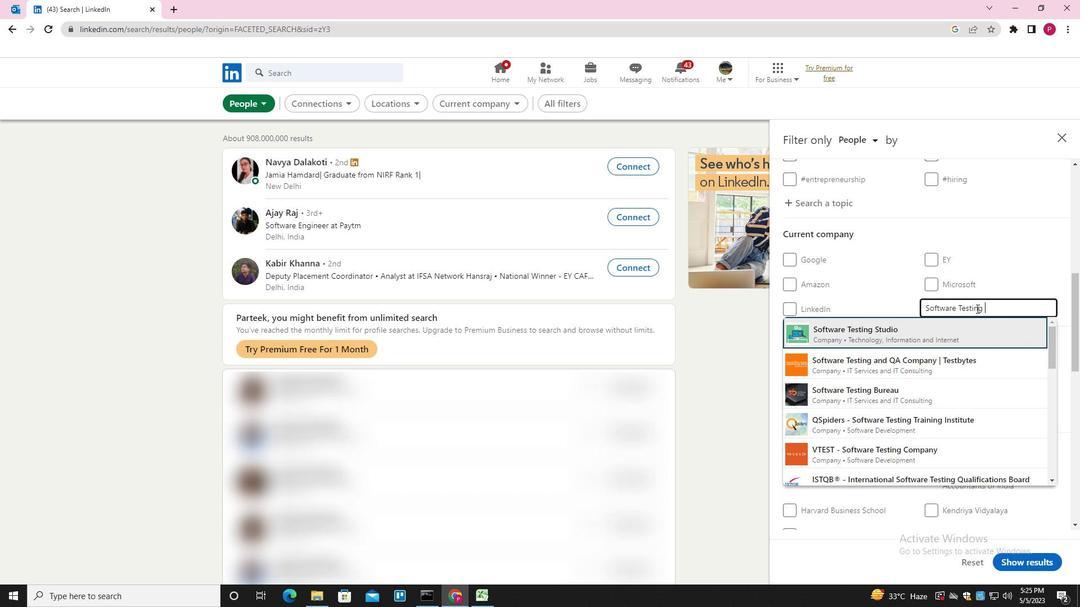 
Action: Mouse moved to (871, 331)
Screenshot: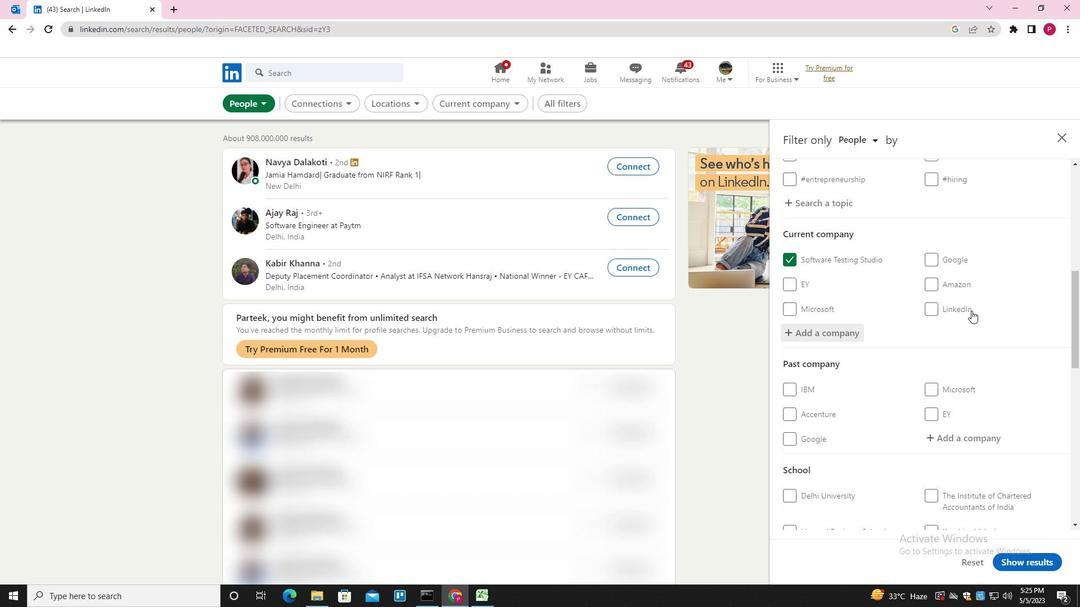 
Action: Mouse scrolled (871, 330) with delta (0, 0)
Screenshot: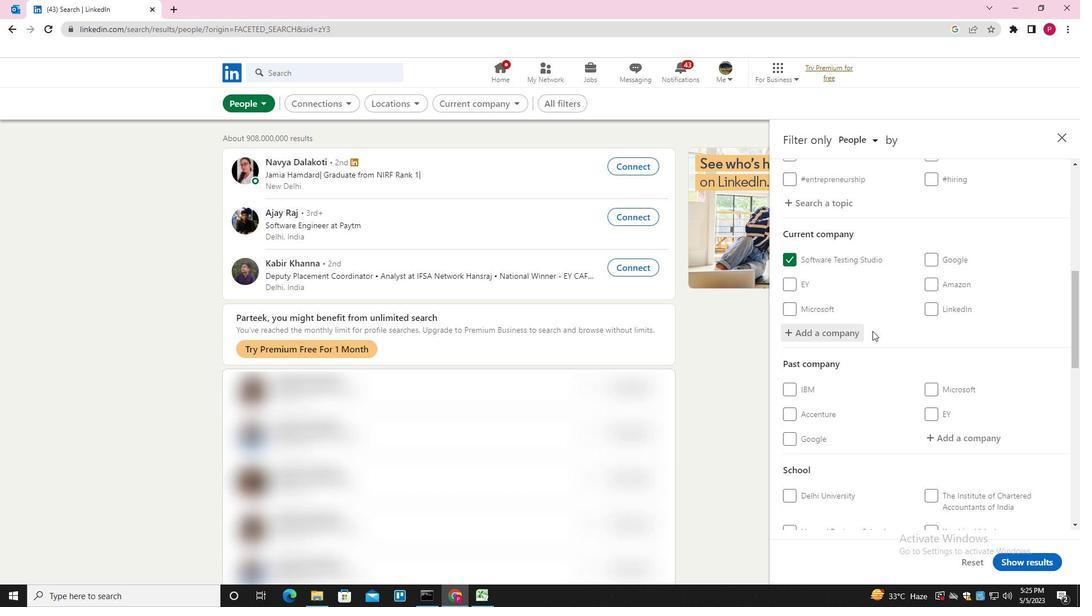 
Action: Mouse scrolled (871, 330) with delta (0, 0)
Screenshot: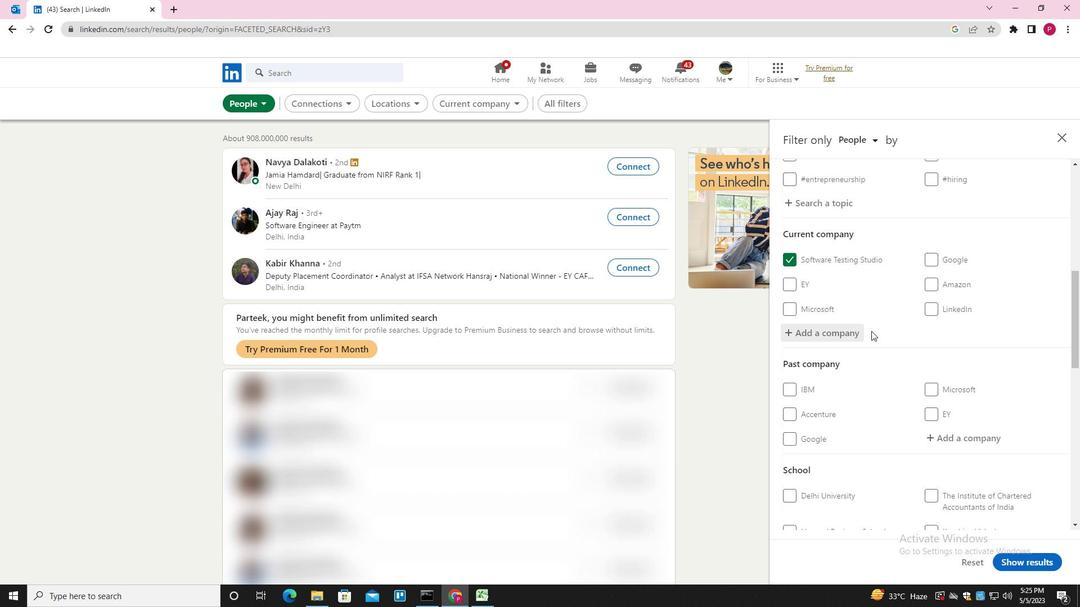 
Action: Mouse moved to (871, 331)
Screenshot: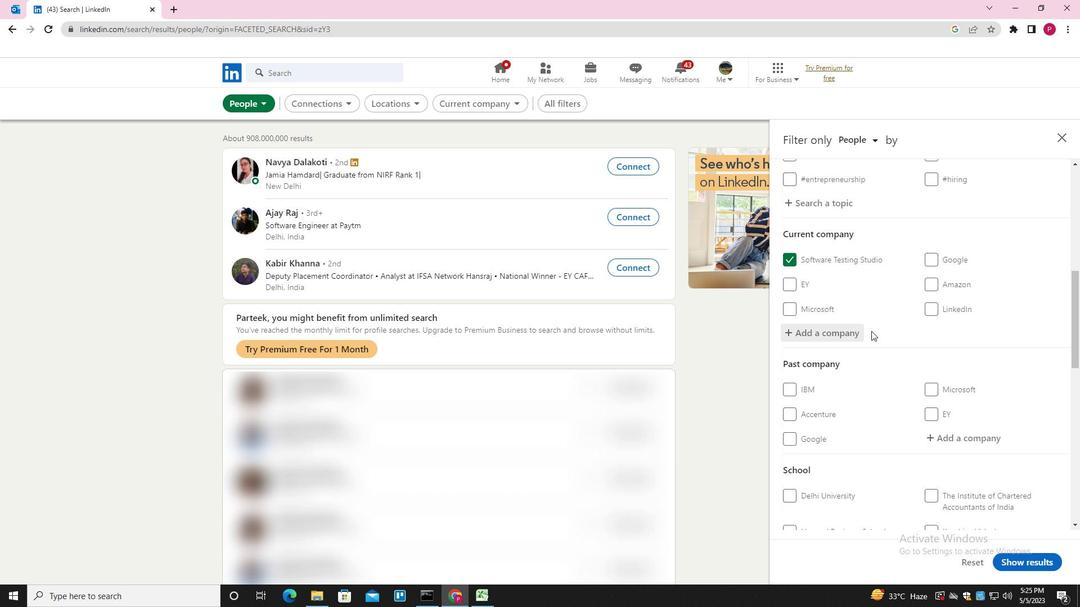 
Action: Mouse scrolled (871, 330) with delta (0, 0)
Screenshot: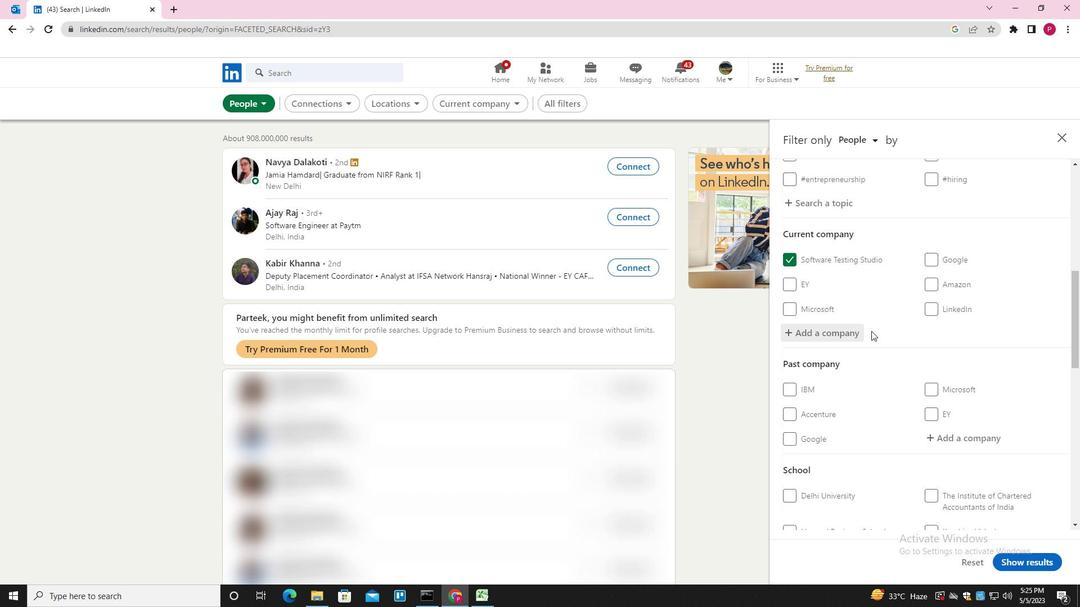 
Action: Mouse moved to (955, 383)
Screenshot: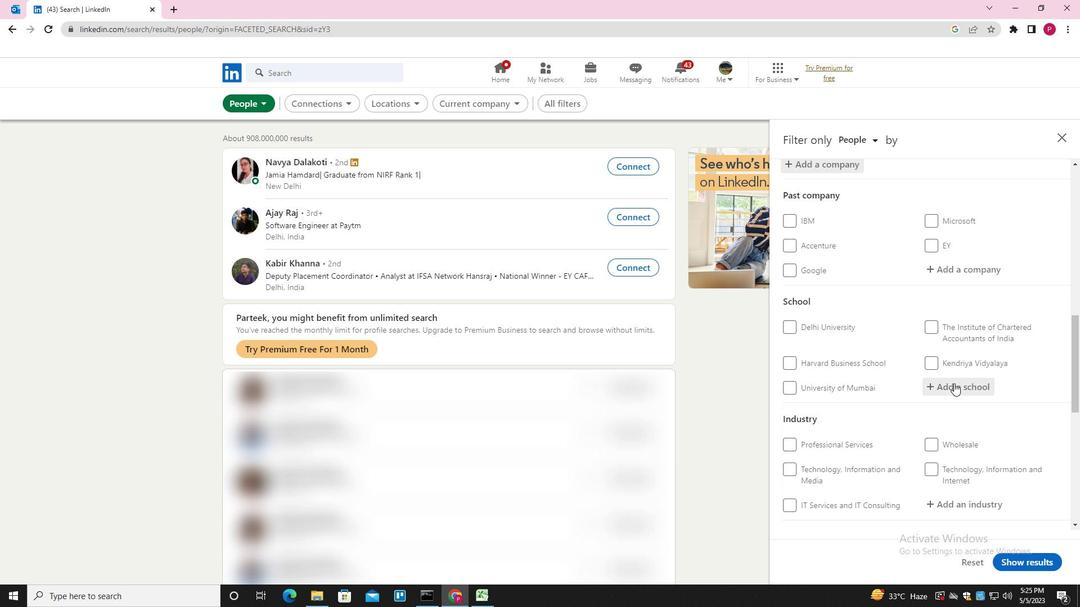 
Action: Mouse pressed left at (955, 383)
Screenshot: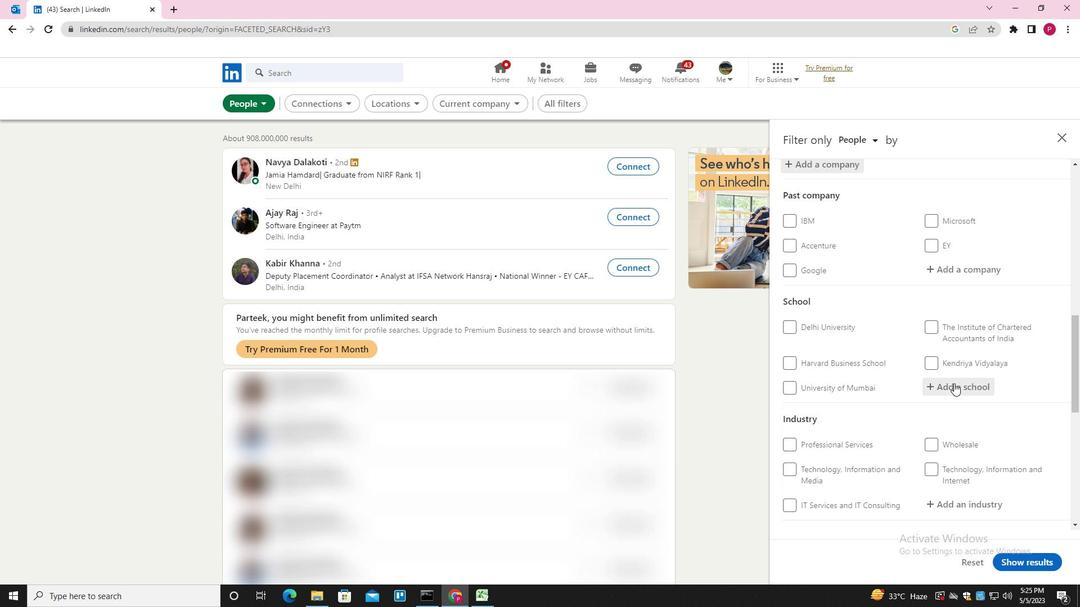 
Action: Mouse scrolled (955, 383) with delta (0, 0)
Screenshot: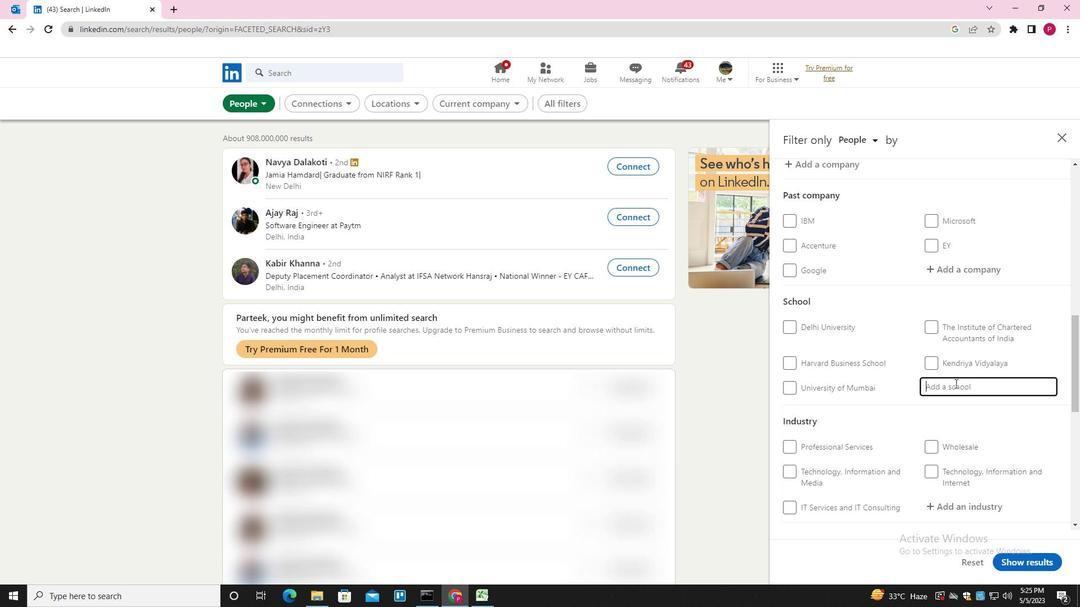 
Action: Mouse scrolled (955, 383) with delta (0, 0)
Screenshot: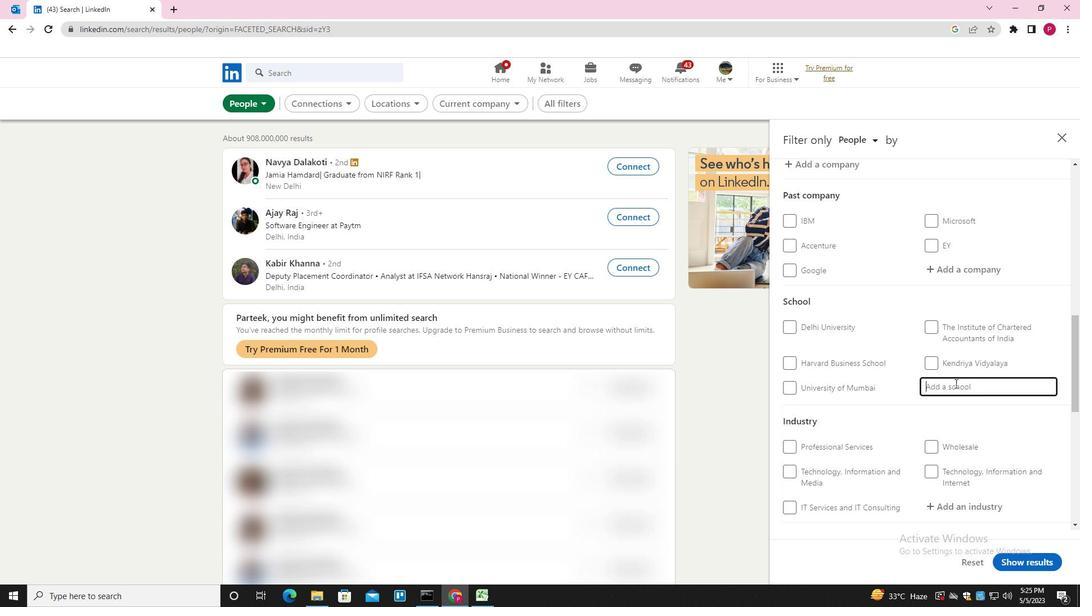 
Action: Mouse moved to (955, 384)
Screenshot: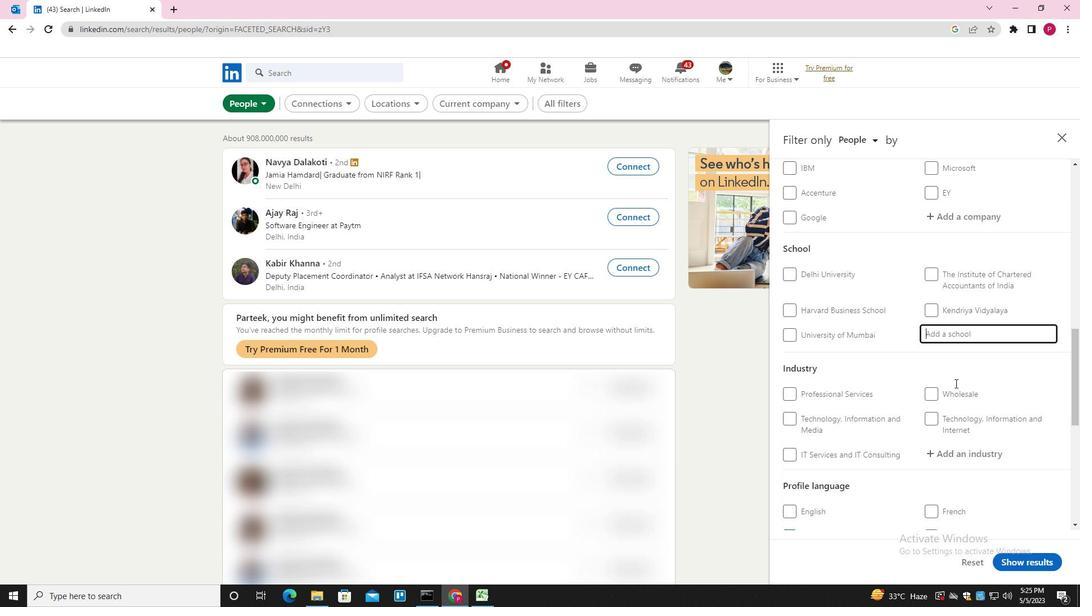 
Action: Key pressed <Key.shift><Key.shift><Key.shift><Key.shift><Key.shift><Key.shift><Key.shift><Key.shift>SRI<Key.space><Key.shift><Key.shift><Key.shift><Key.shift><Key.shift><Key.shift><Key.shift><Key.shift><Key.shift><Key.shift><Key.shift><Key.shift><Key.shift>VEKATESWARA<Key.space><Key.backspace><Key.backspace><Key.backspace><Key.backspace><Key.backspace><Key.backspace><Key.backspace><Key.backspace><Key.backspace><Key.backspace>NKATESWARA<Key.space><Key.down><Key.down><Key.down><Key.enter>
Screenshot: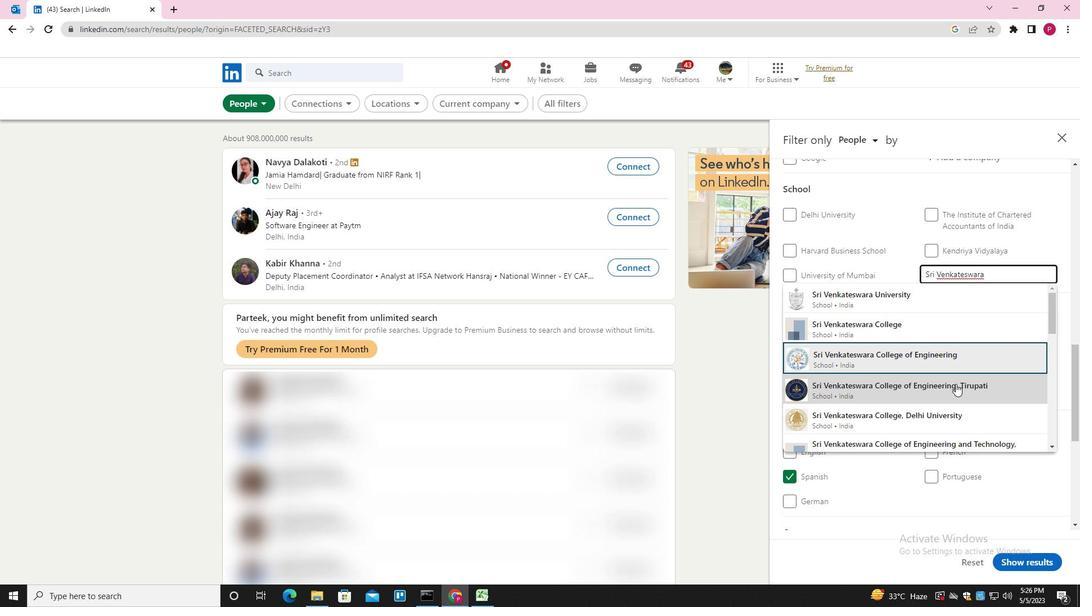 
Action: Mouse moved to (955, 381)
Screenshot: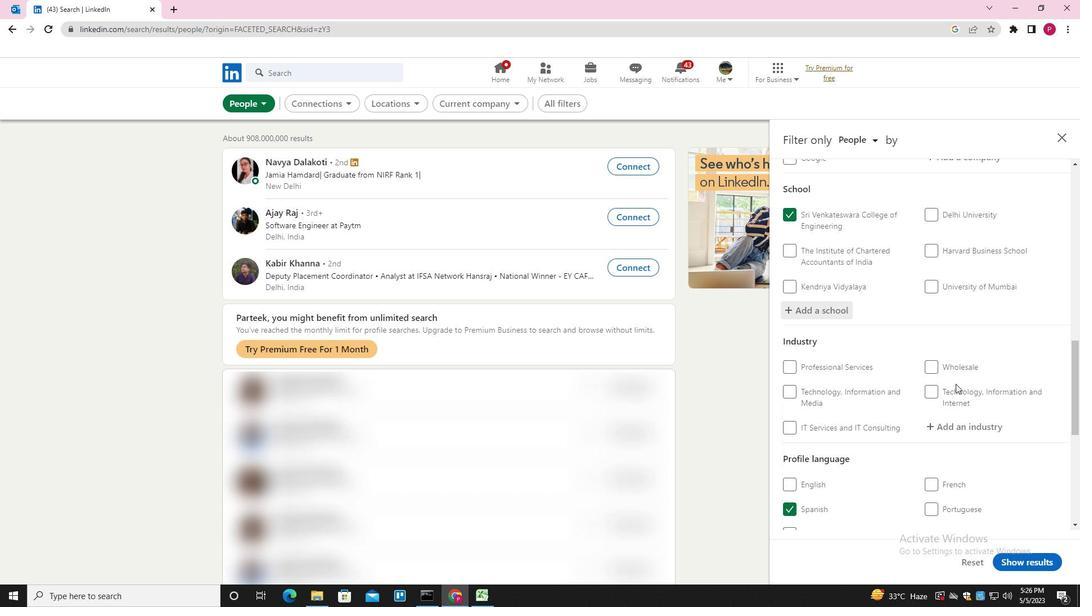 
Action: Mouse scrolled (955, 380) with delta (0, 0)
Screenshot: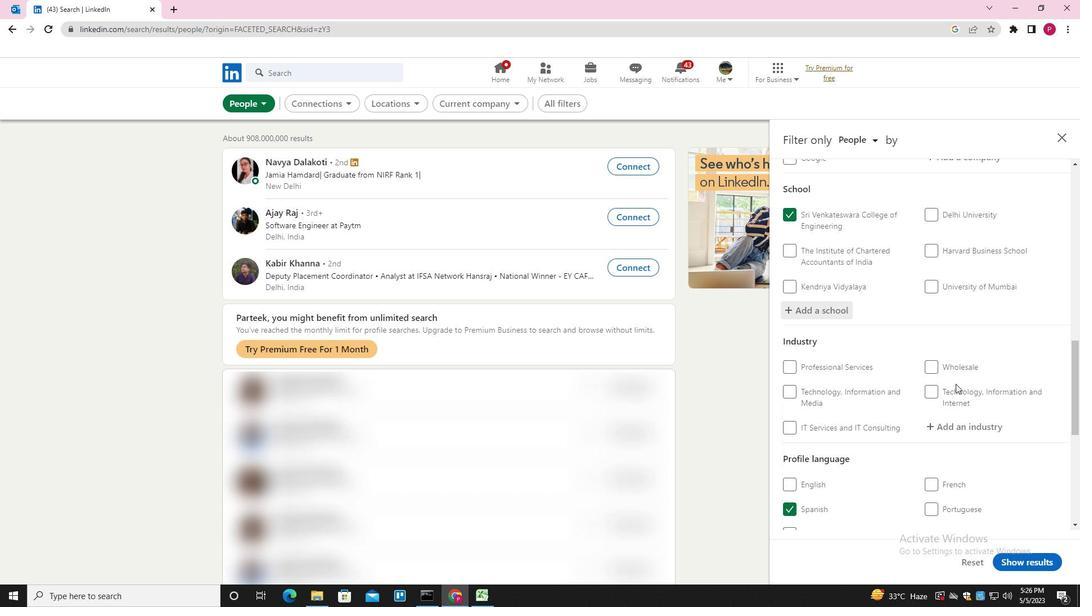 
Action: Mouse scrolled (955, 380) with delta (0, 0)
Screenshot: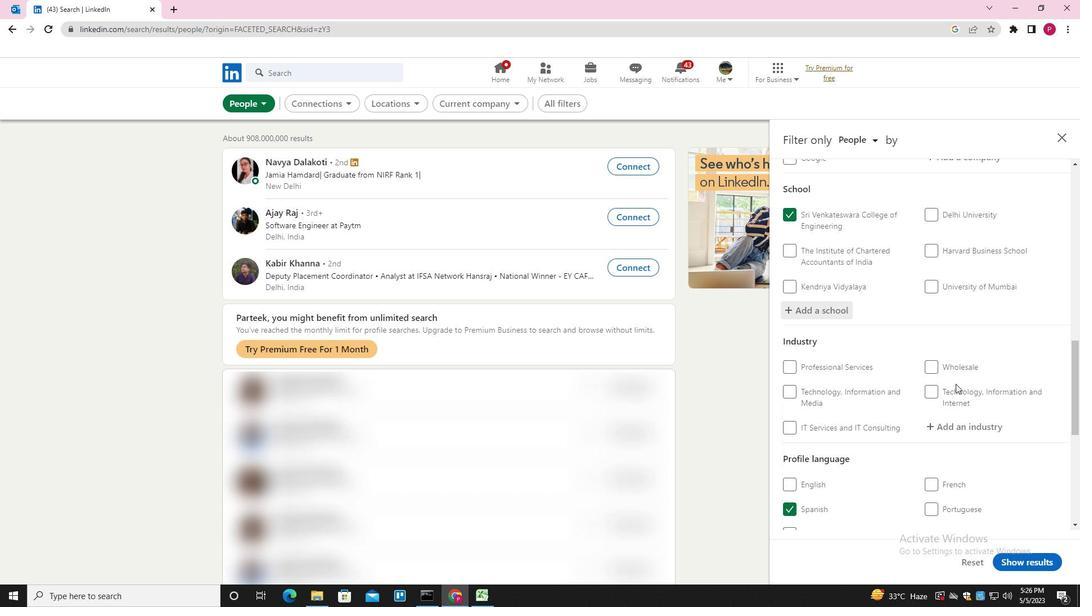 
Action: Mouse scrolled (955, 380) with delta (0, 0)
Screenshot: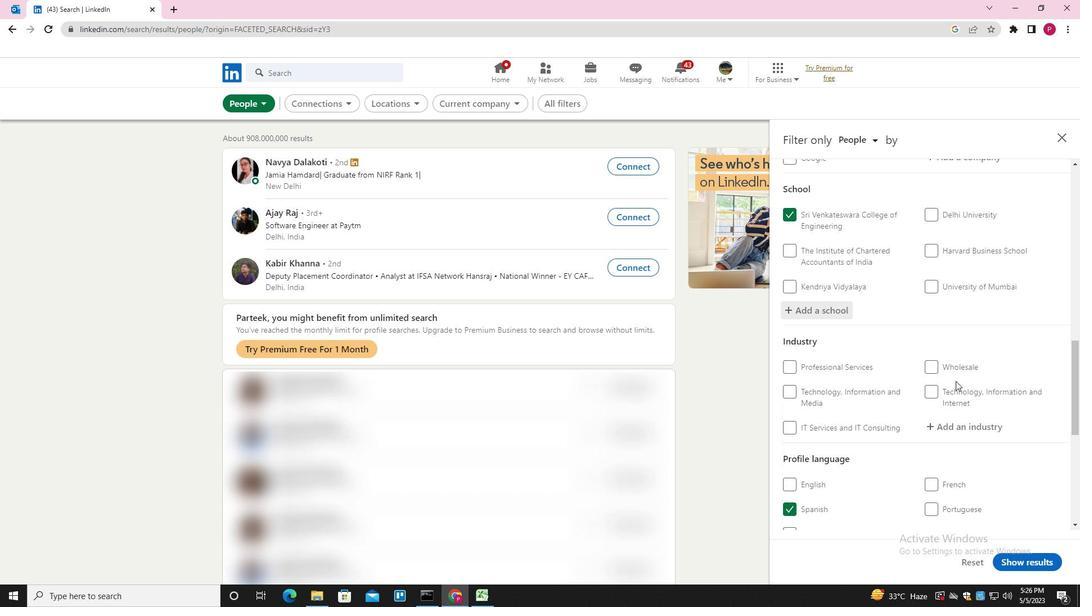 
Action: Mouse moved to (969, 254)
Screenshot: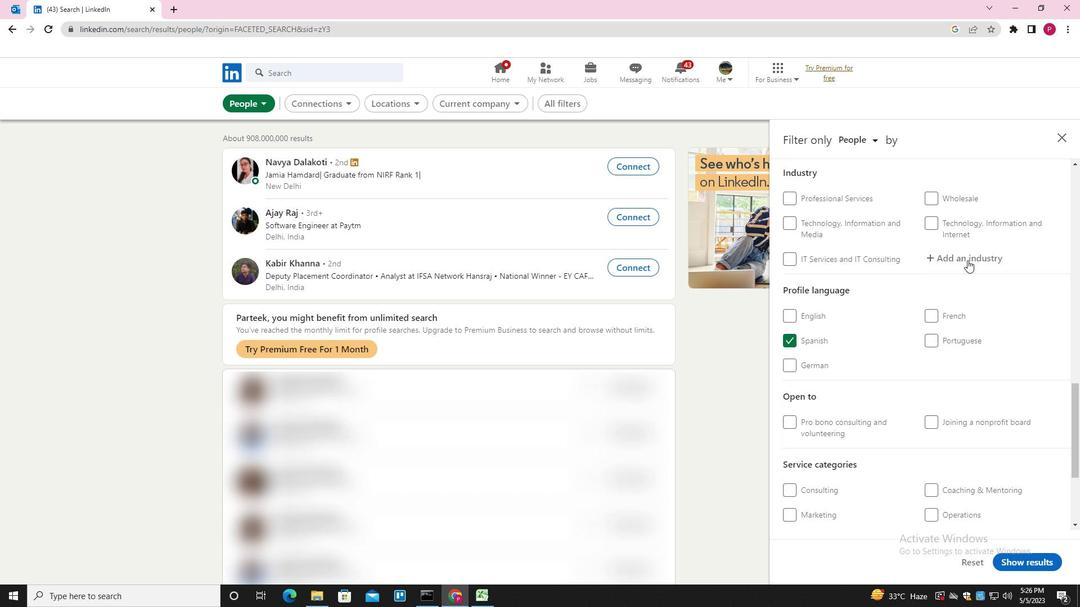 
Action: Mouse pressed left at (969, 254)
Screenshot: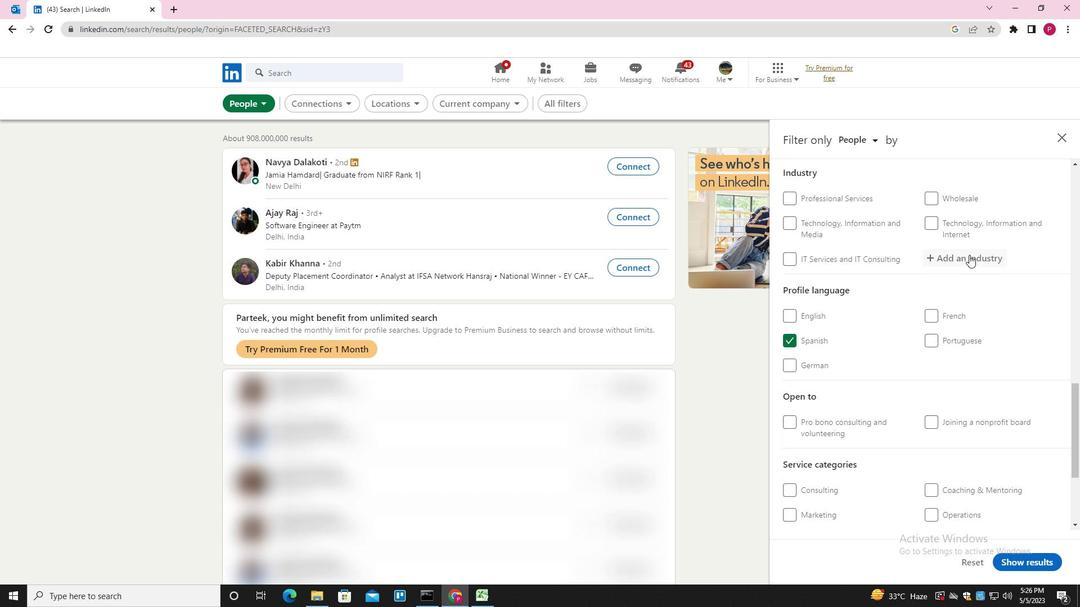 
Action: Key pressed <Key.shift><Key.shift><Key.shift><Key.shift><Key.shift>RETAIL<Key.space><Key.shift><Key.shift><Key.shift><Key.shift><Key.shift><Key.shift>PHAR<Key.down><Key.enter>
Screenshot: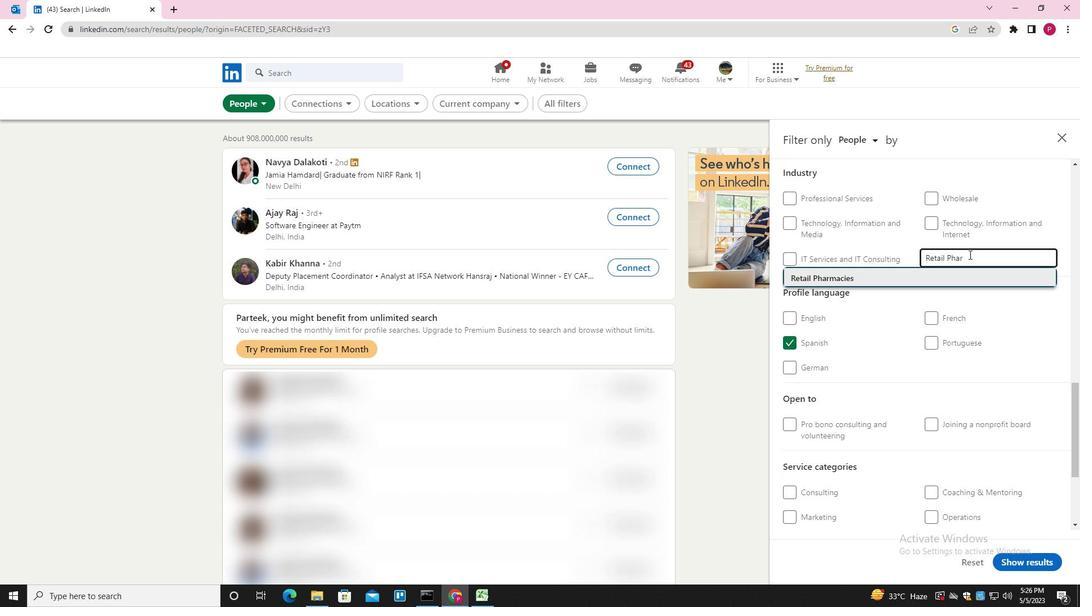 
Action: Mouse moved to (969, 254)
Screenshot: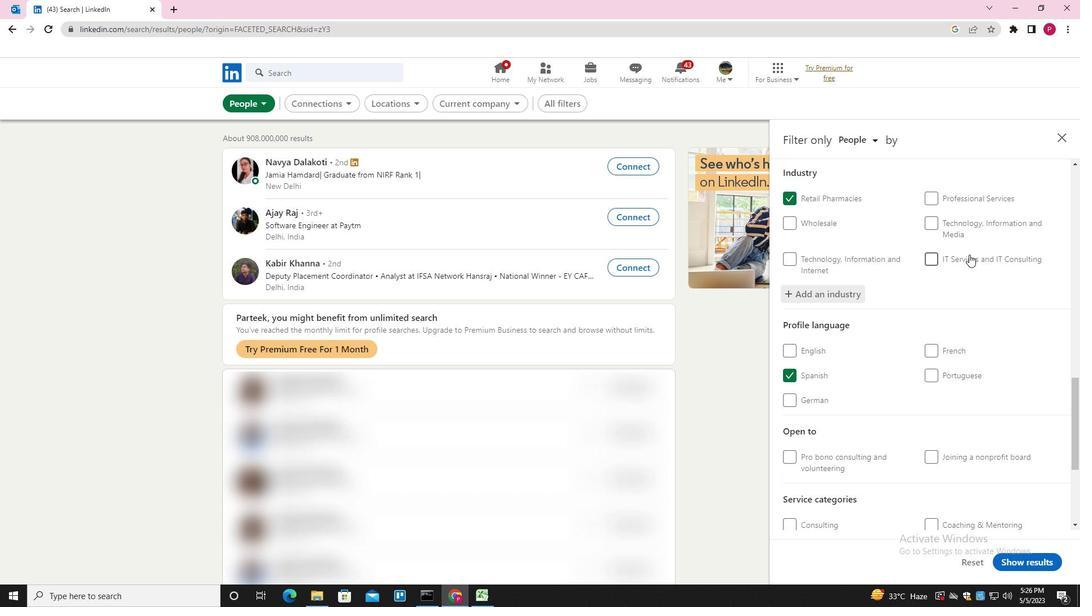 
Action: Mouse scrolled (969, 253) with delta (0, 0)
Screenshot: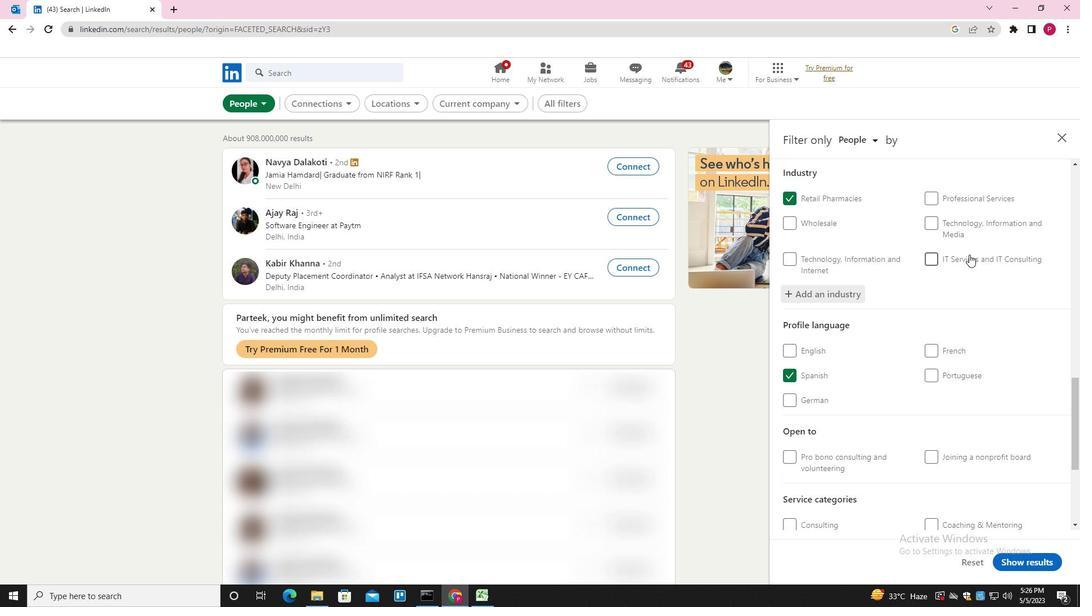 
Action: Mouse scrolled (969, 253) with delta (0, 0)
Screenshot: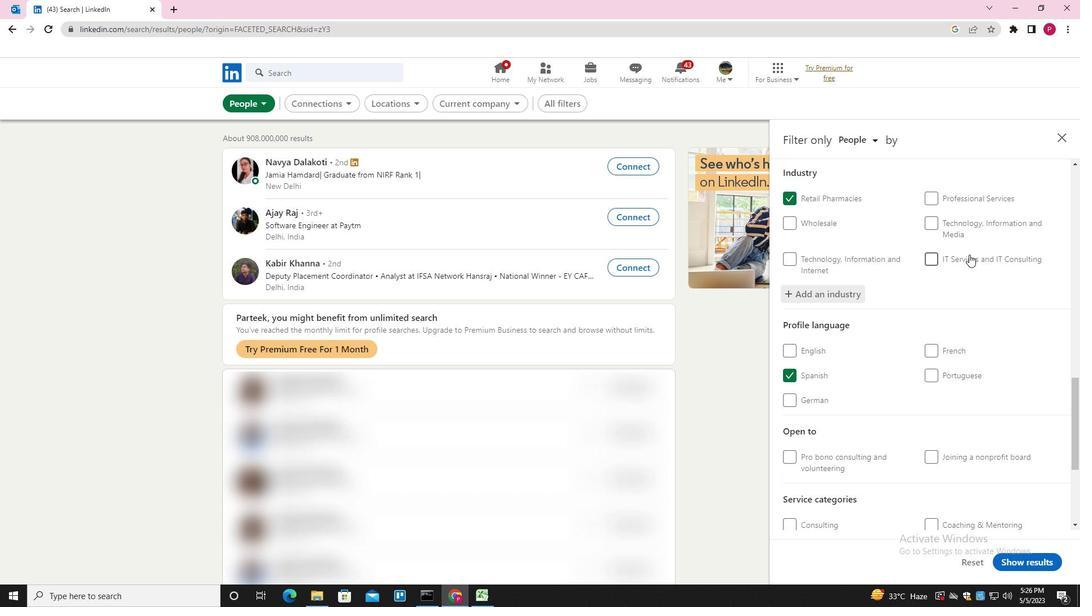 
Action: Mouse scrolled (969, 253) with delta (0, 0)
Screenshot: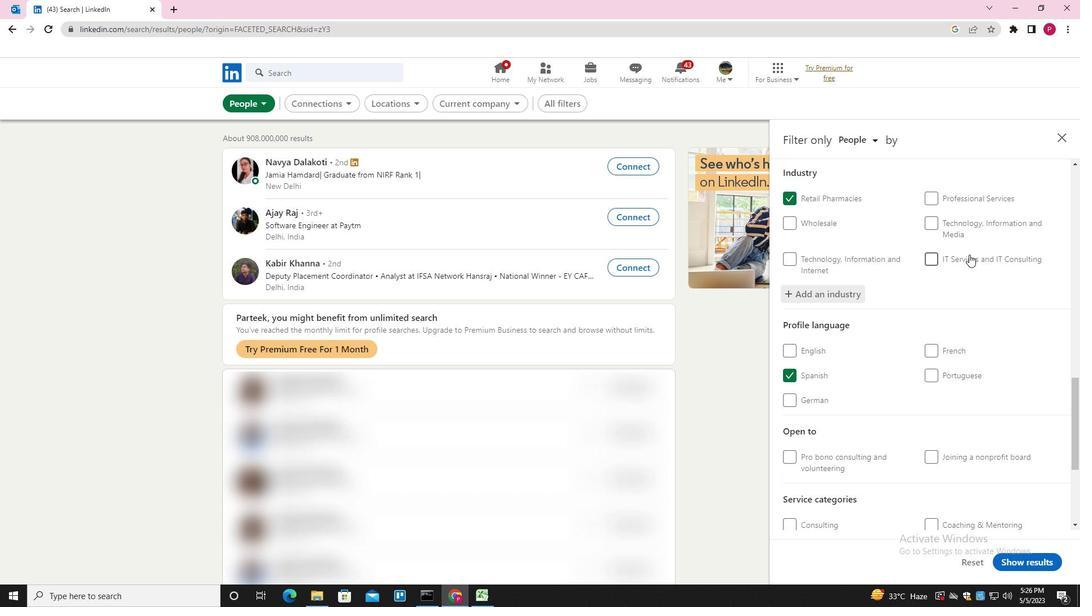 
Action: Mouse moved to (969, 254)
Screenshot: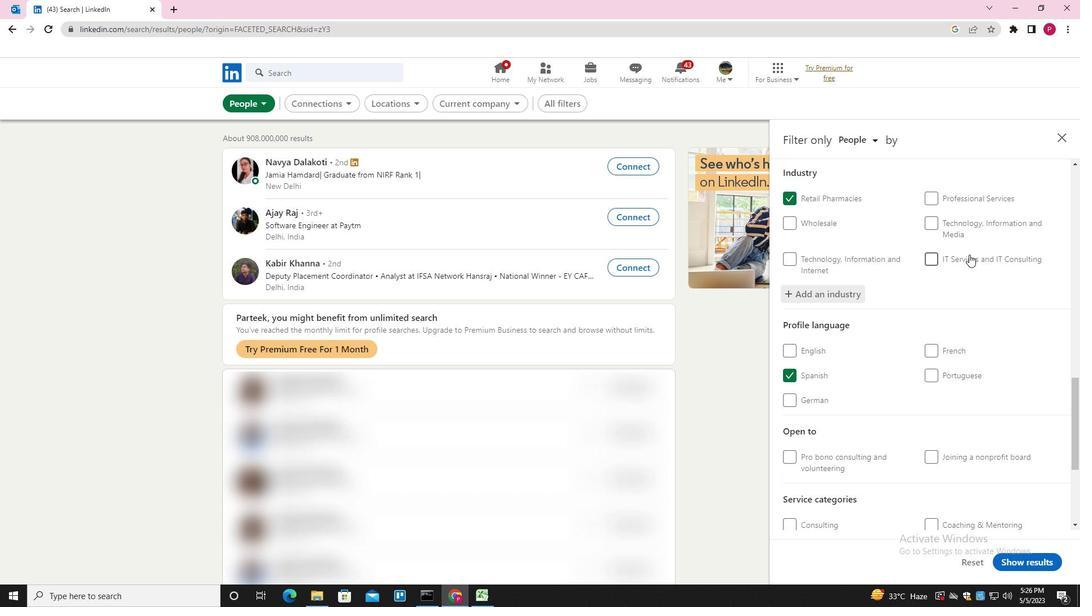 
Action: Mouse scrolled (969, 253) with delta (0, 0)
Screenshot: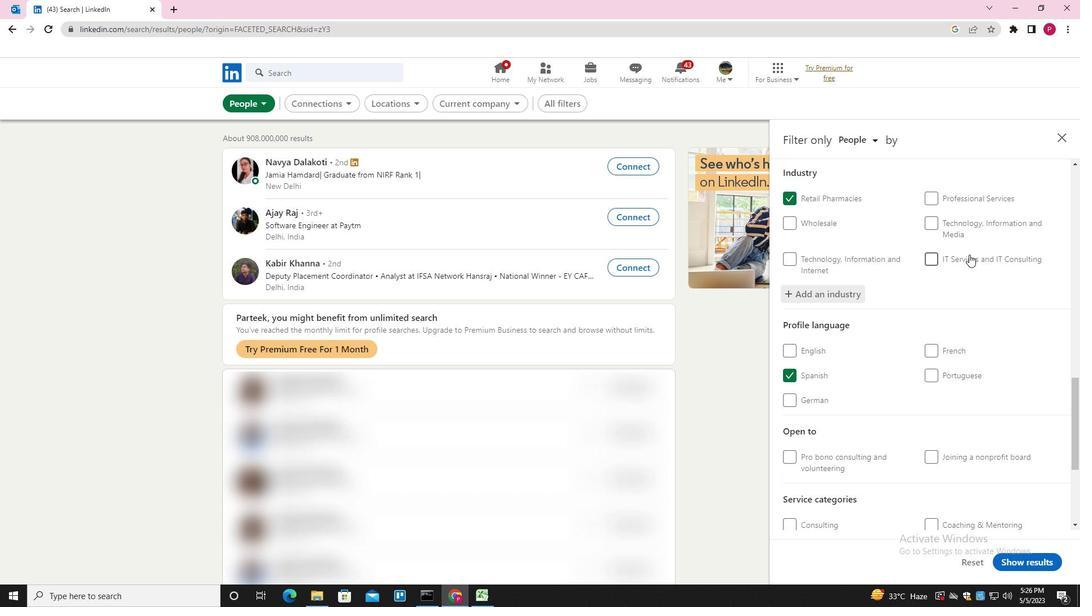 
Action: Mouse moved to (968, 277)
Screenshot: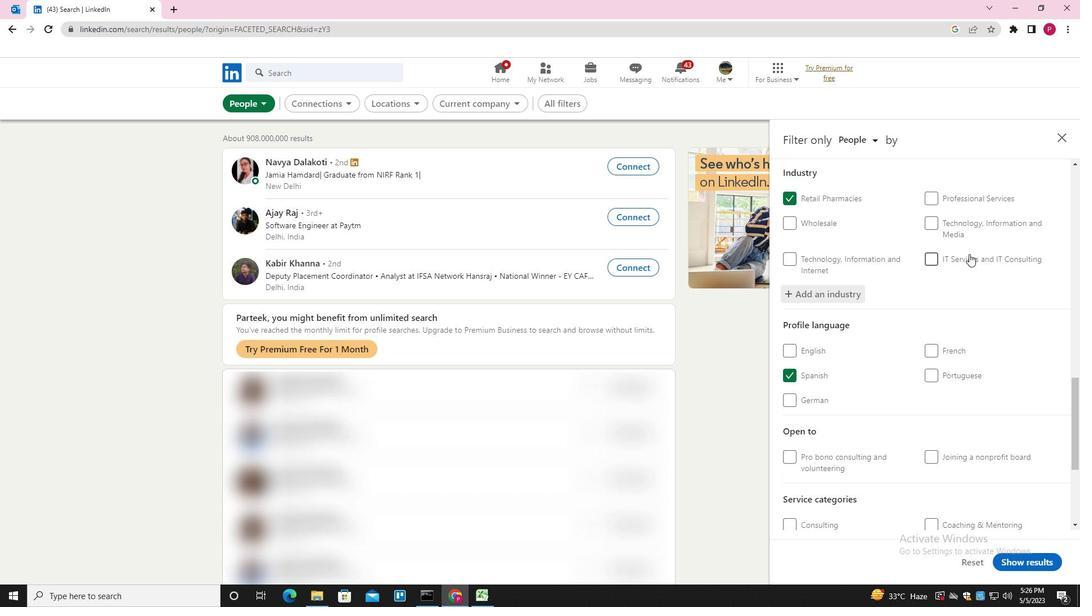 
Action: Mouse scrolled (968, 277) with delta (0, 0)
Screenshot: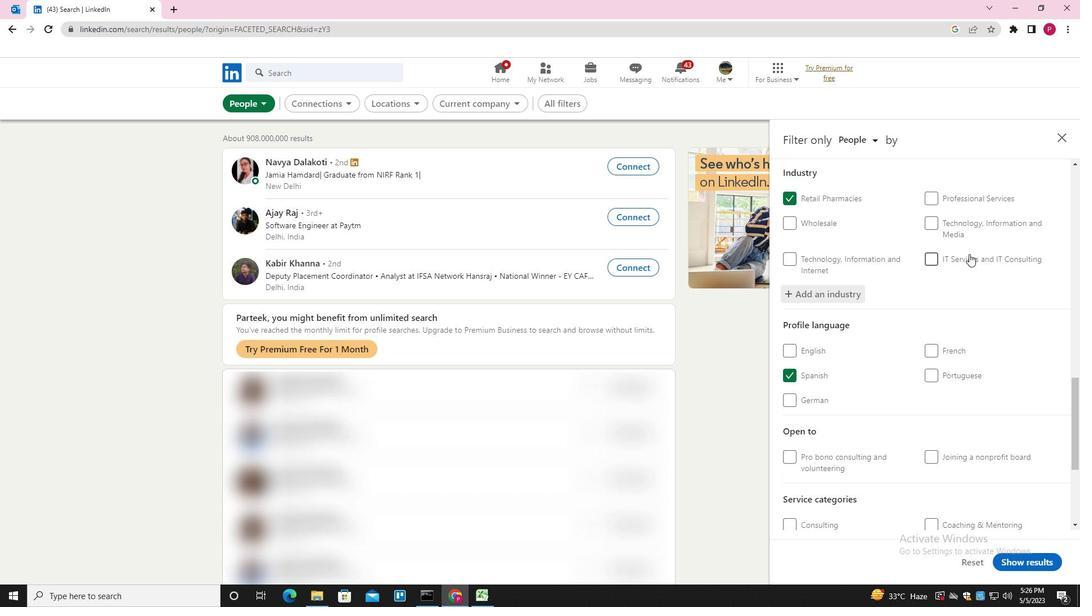 
Action: Mouse moved to (968, 367)
Screenshot: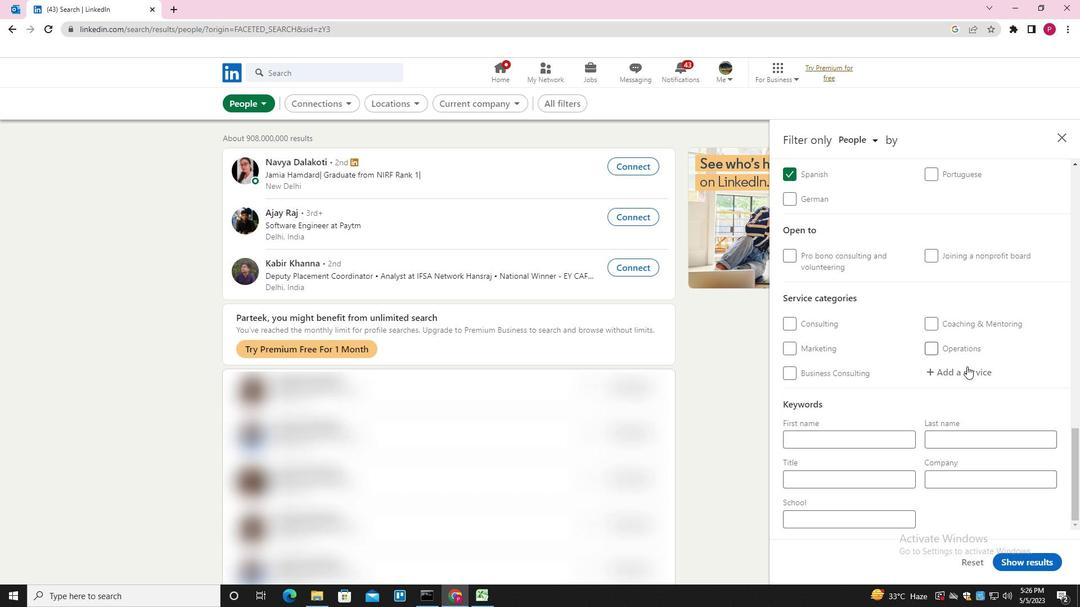
Action: Mouse pressed left at (968, 367)
Screenshot: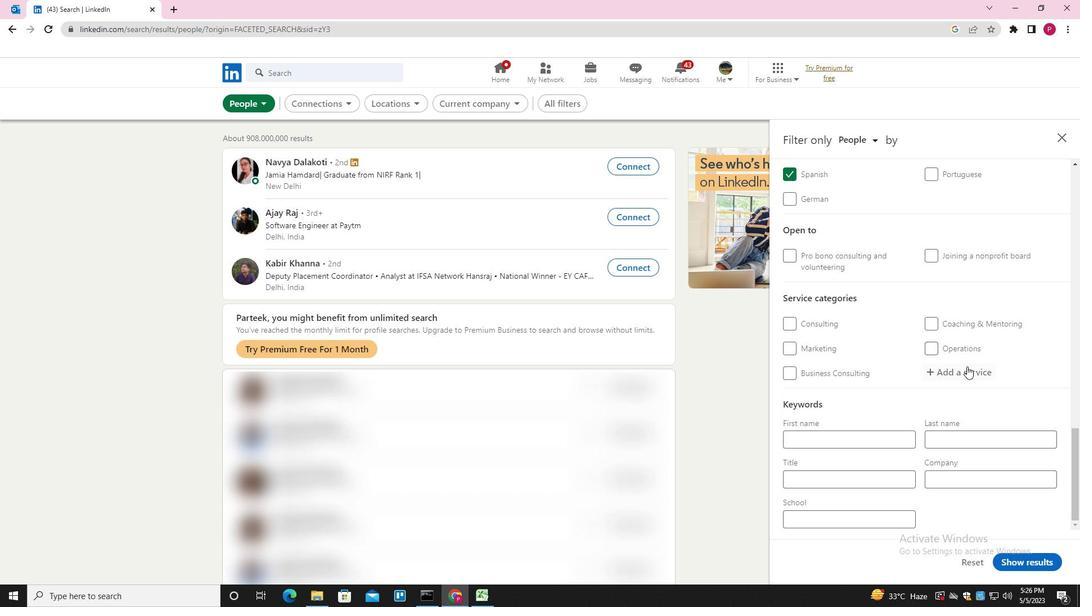 
Action: Key pressed <Key.shift><Key.shift><Key.shift><Key.shift><Key.shift><Key.shift><Key.shift>EDITING<Key.down><Key.enter>
Screenshot: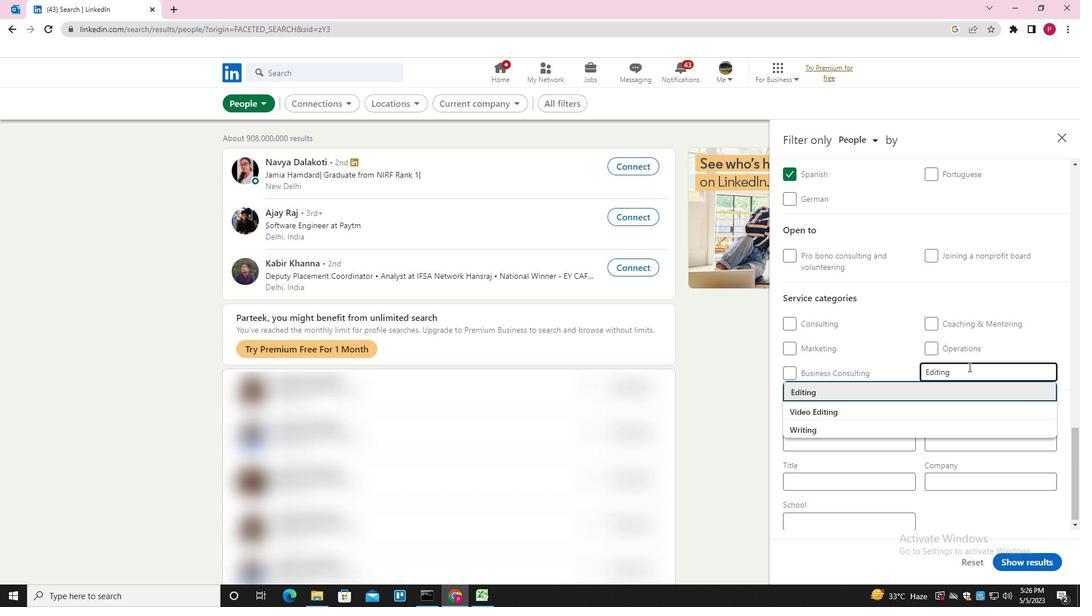 
Action: Mouse scrolled (968, 366) with delta (0, 0)
Screenshot: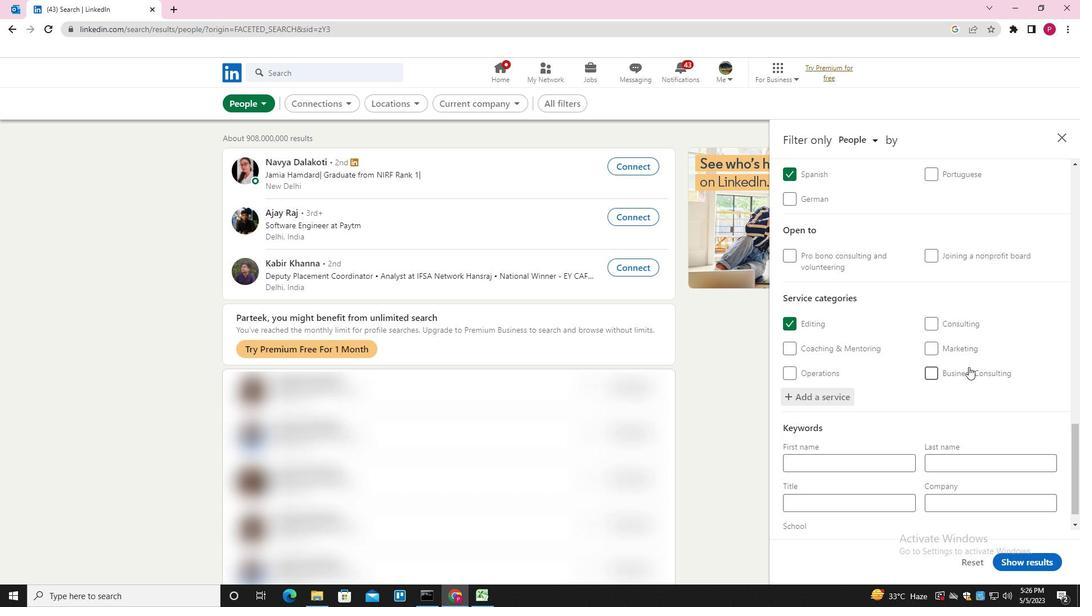 
Action: Mouse scrolled (968, 366) with delta (0, 0)
Screenshot: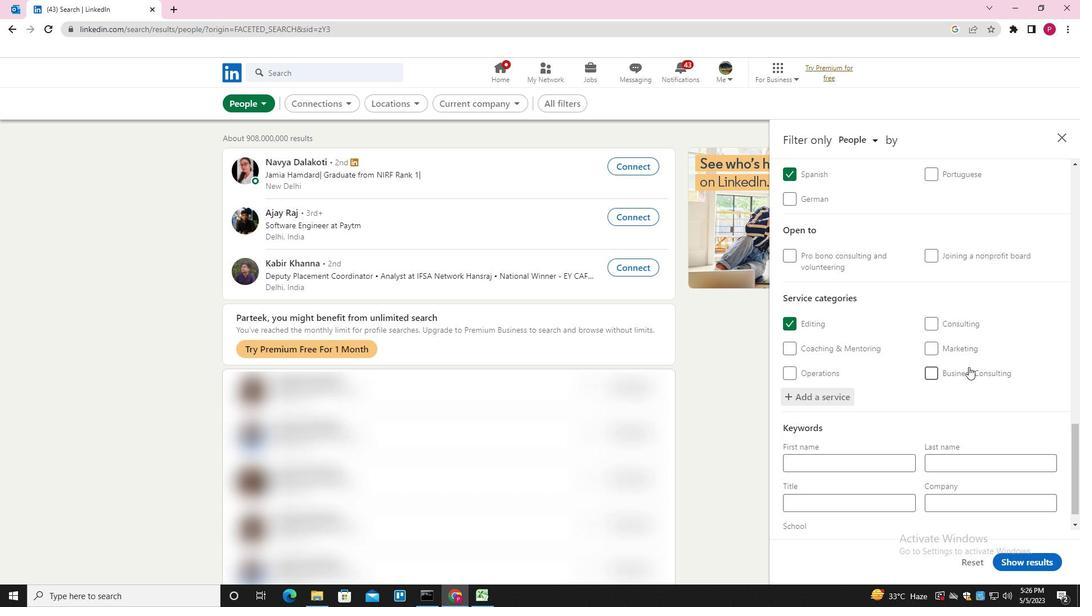 
Action: Mouse scrolled (968, 366) with delta (0, 0)
Screenshot: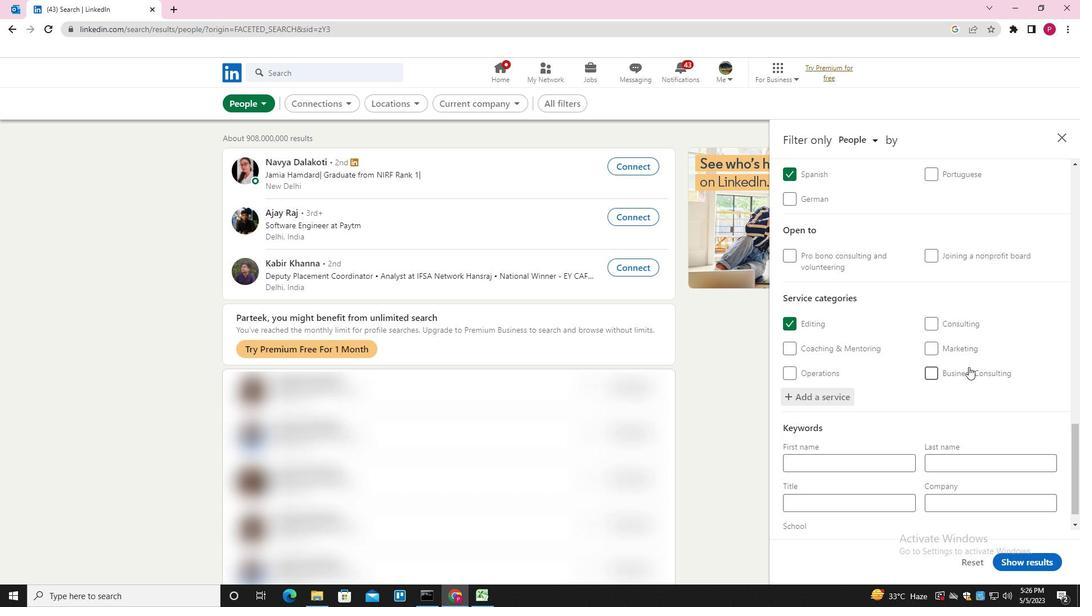 
Action: Mouse moved to (882, 485)
Screenshot: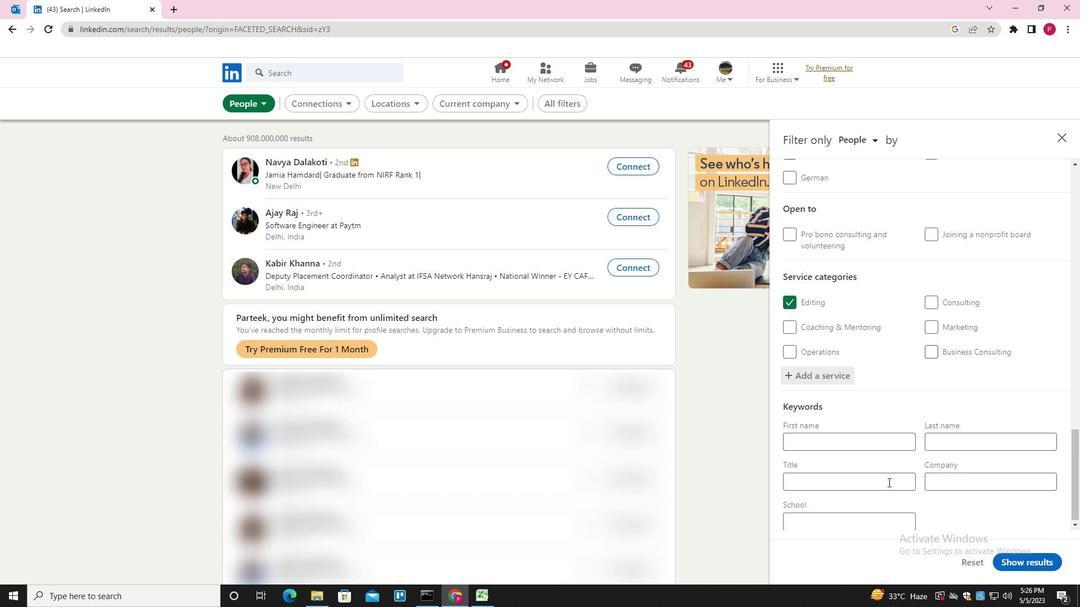 
Action: Mouse pressed left at (882, 485)
Screenshot: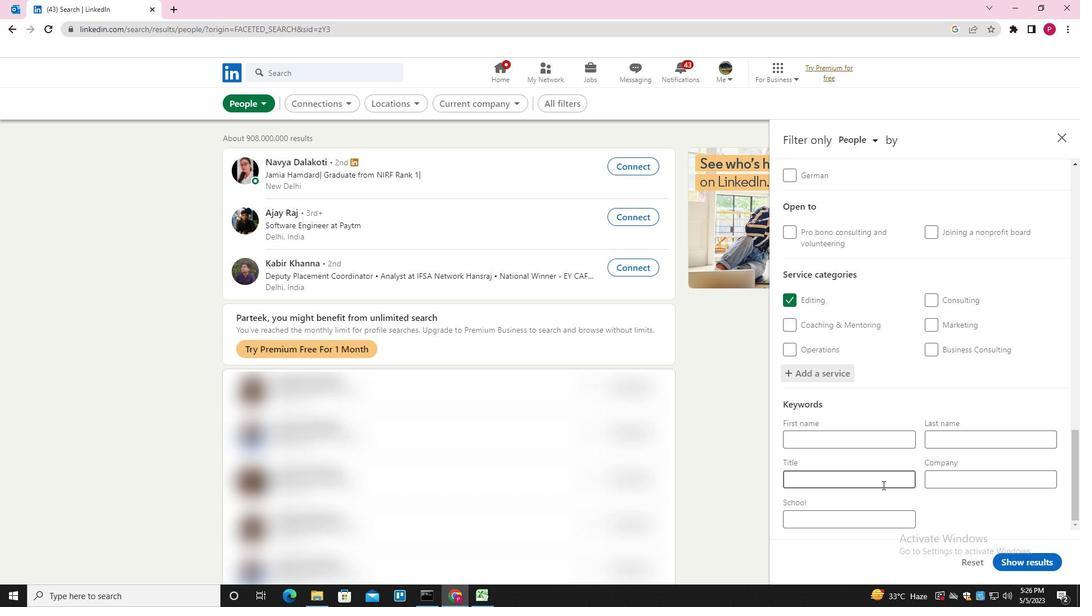 
Action: Key pressed <Key.shift>COMPUTER<Key.space><Key.shift>PROGRAM
Screenshot: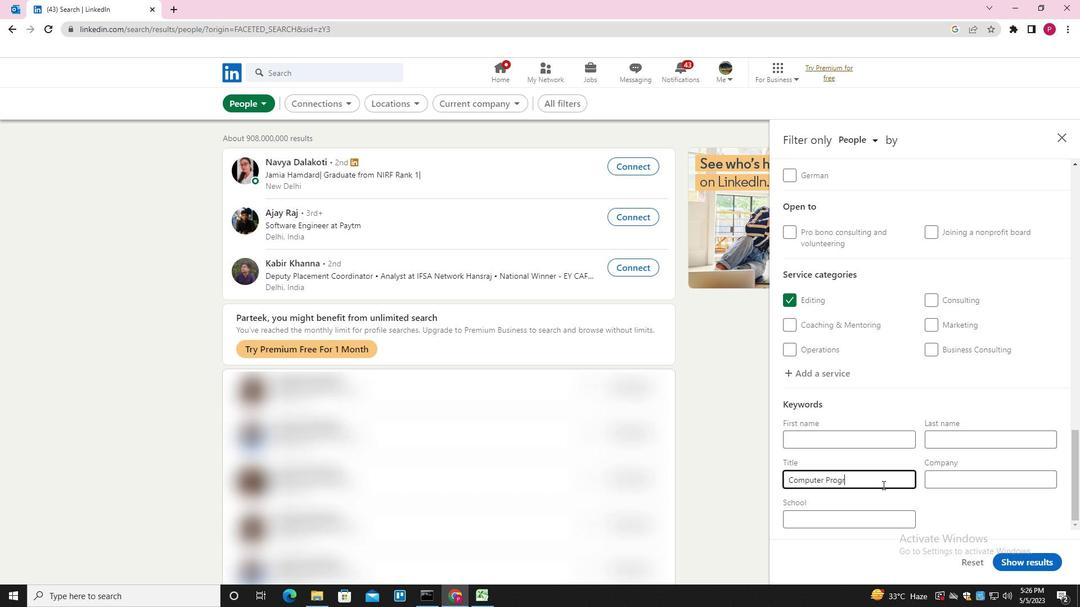 
Action: Mouse moved to (1023, 559)
Screenshot: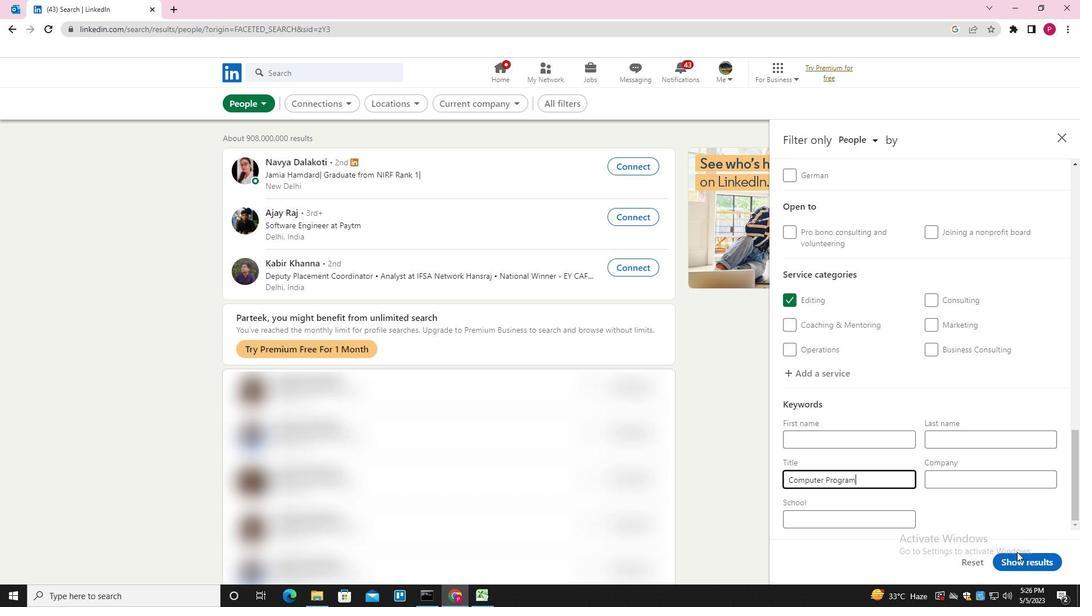 
Action: Mouse pressed left at (1023, 559)
Screenshot: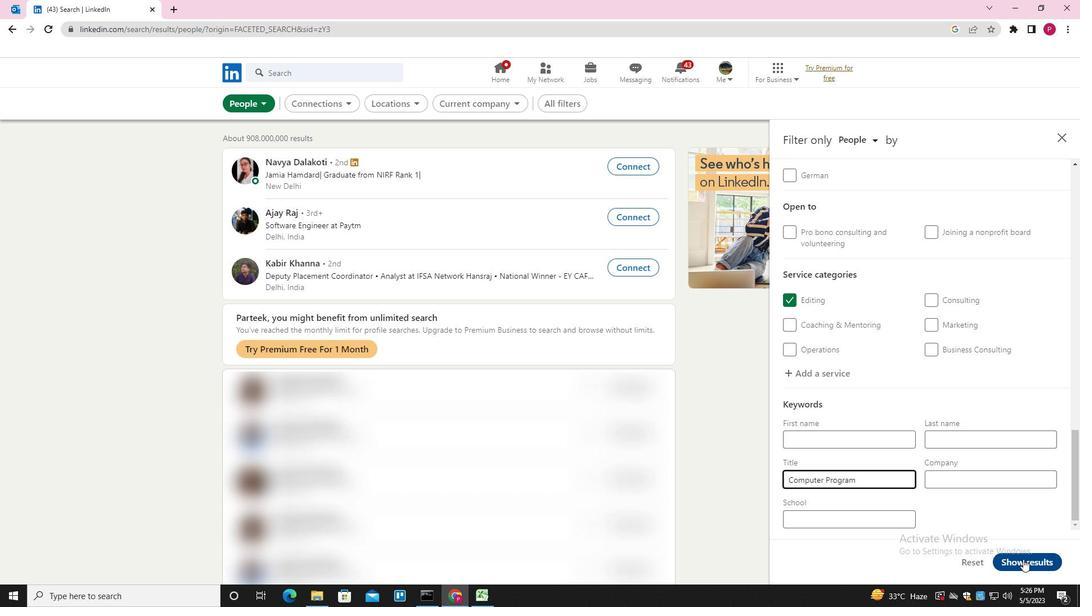 
Action: Mouse moved to (658, 239)
Screenshot: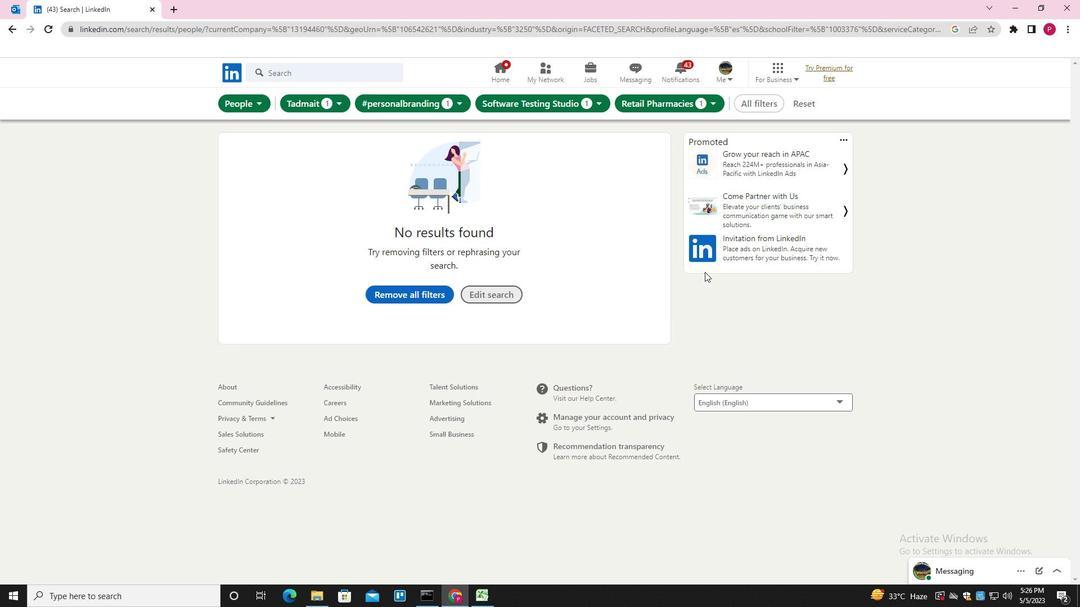 
